 Task: Find connections with filter location Hagåtña with filter topic #Productivitywith filter profile language English with filter current company Internshala with filter school R.M.K Engineering College with filter industry Computer Networking Products with filter service category Wedding Planning with filter keywords title Personal Assistant
Action: Mouse moved to (554, 48)
Screenshot: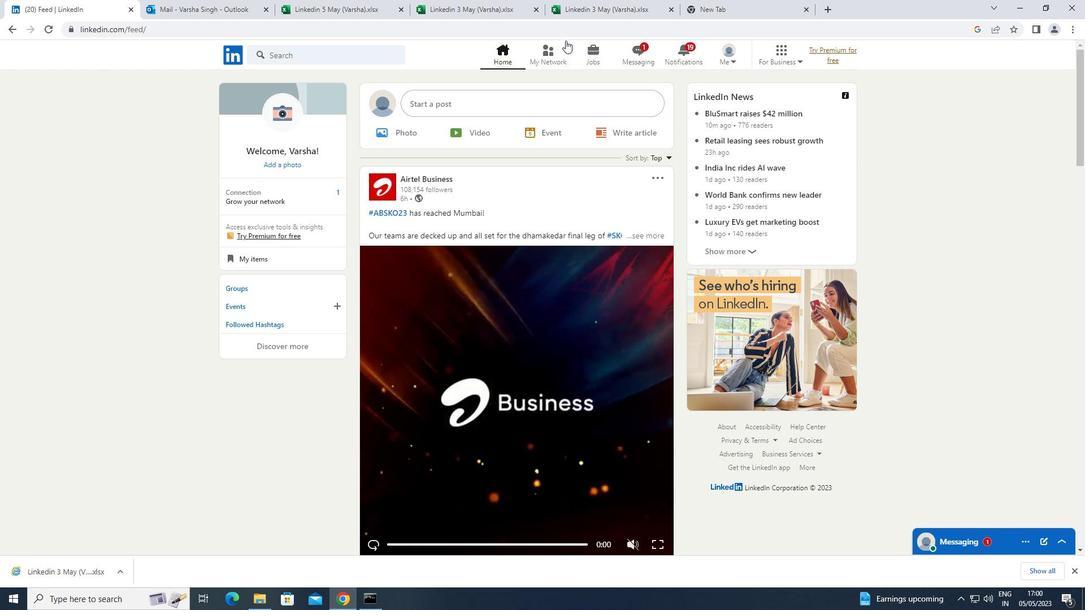 
Action: Mouse pressed left at (554, 48)
Screenshot: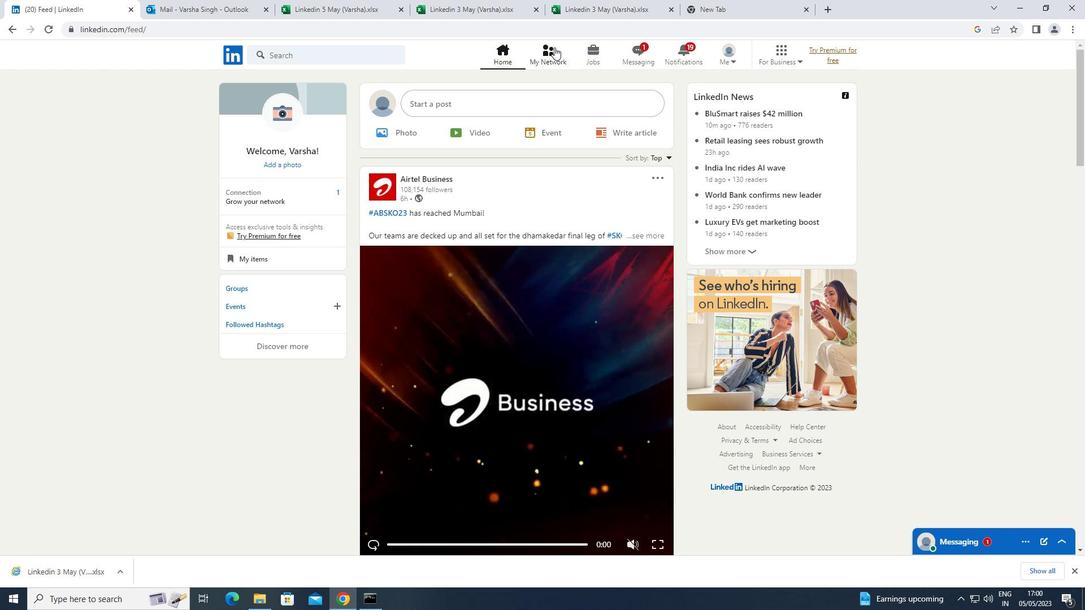 
Action: Mouse moved to (309, 115)
Screenshot: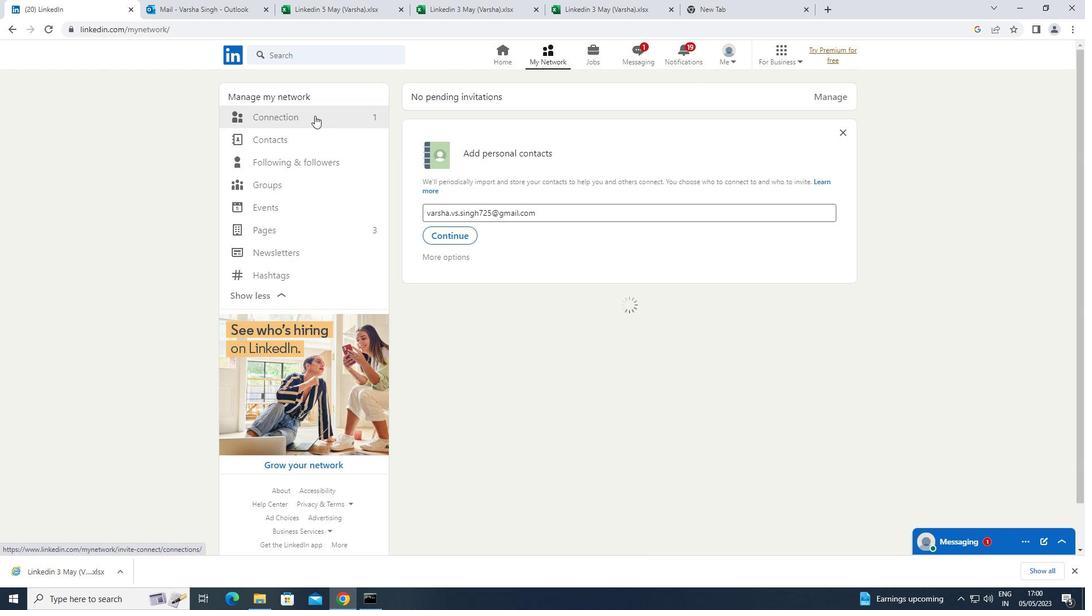 
Action: Mouse pressed left at (309, 115)
Screenshot: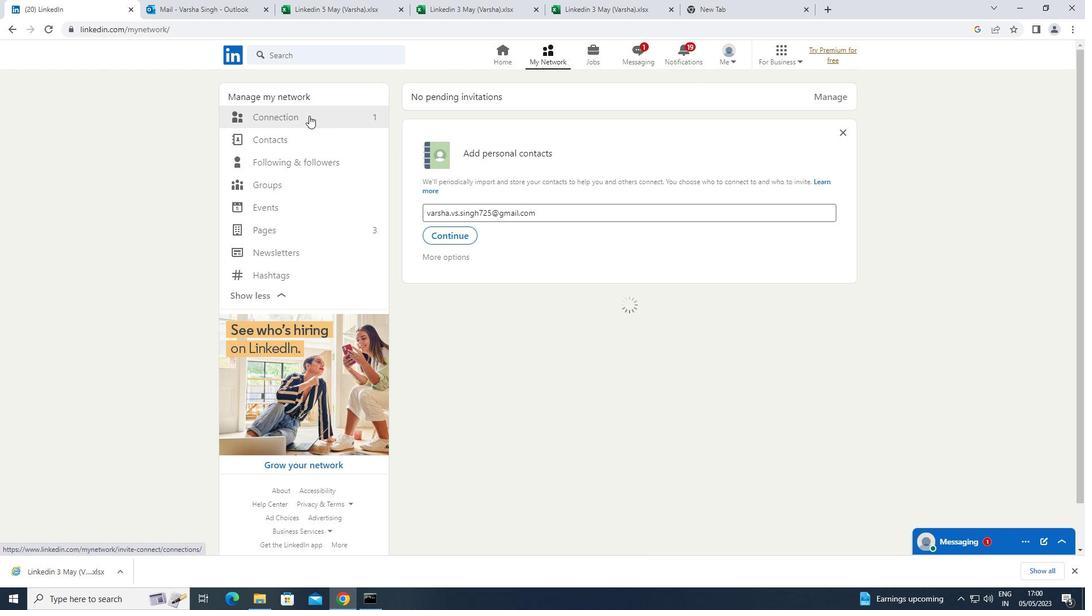 
Action: Mouse moved to (651, 119)
Screenshot: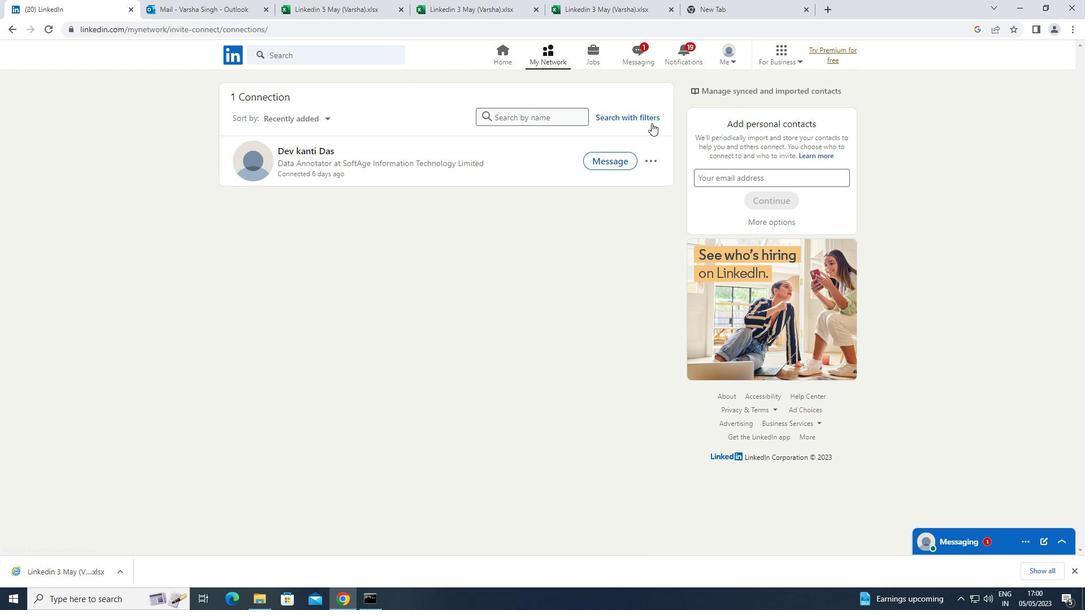 
Action: Mouse pressed left at (651, 119)
Screenshot: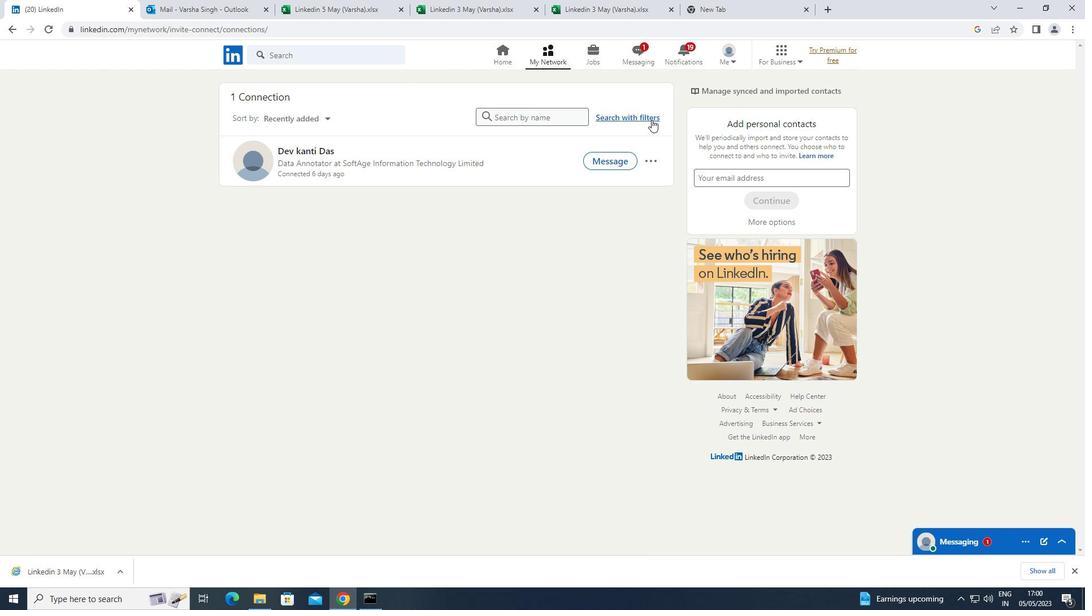 
Action: Mouse moved to (581, 83)
Screenshot: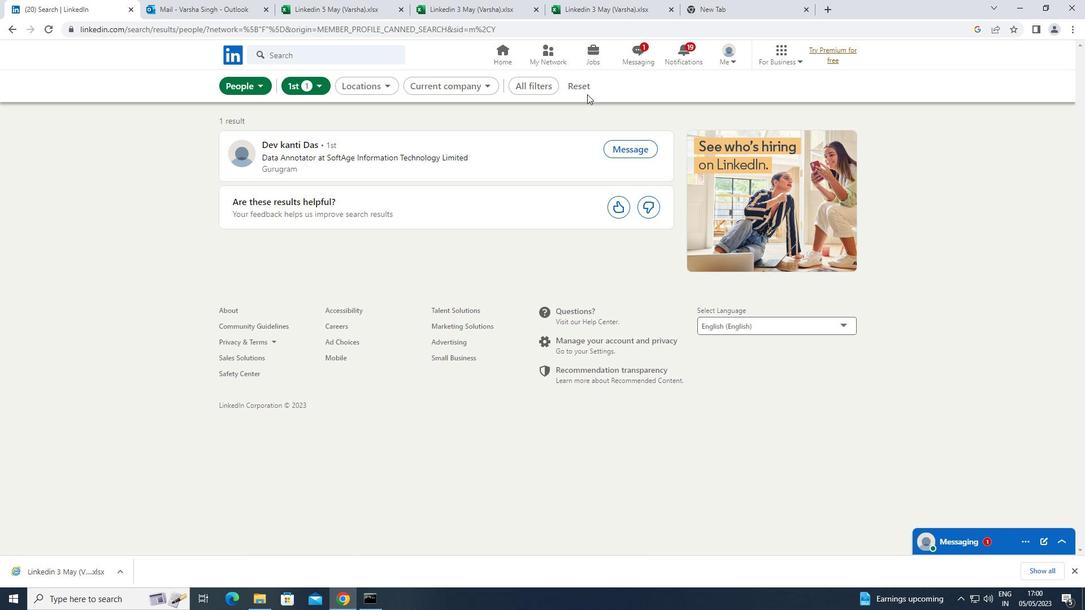 
Action: Mouse pressed left at (581, 83)
Screenshot: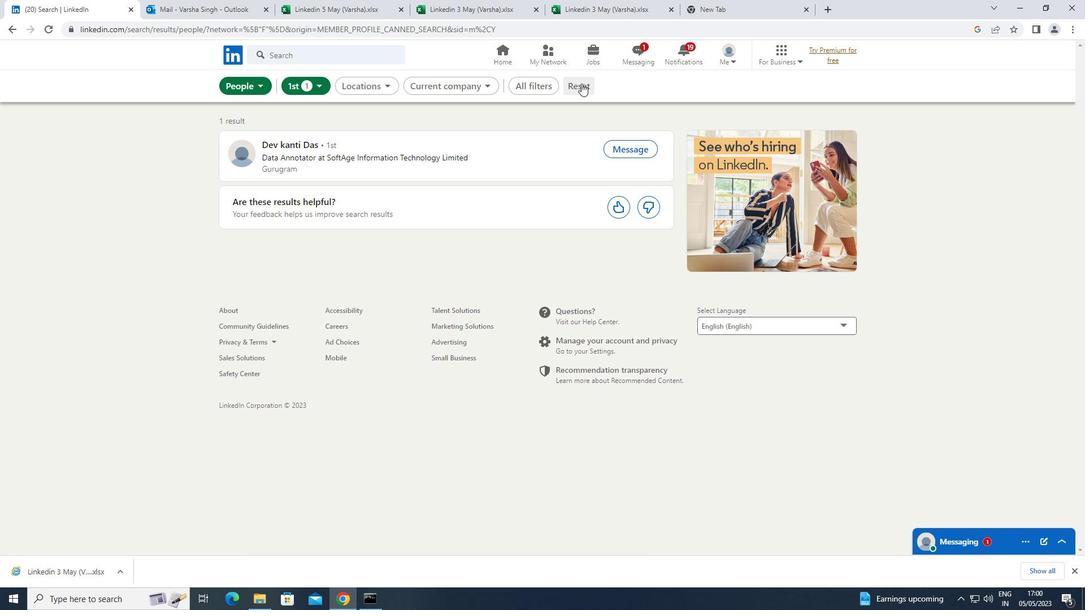 
Action: Mouse moved to (568, 85)
Screenshot: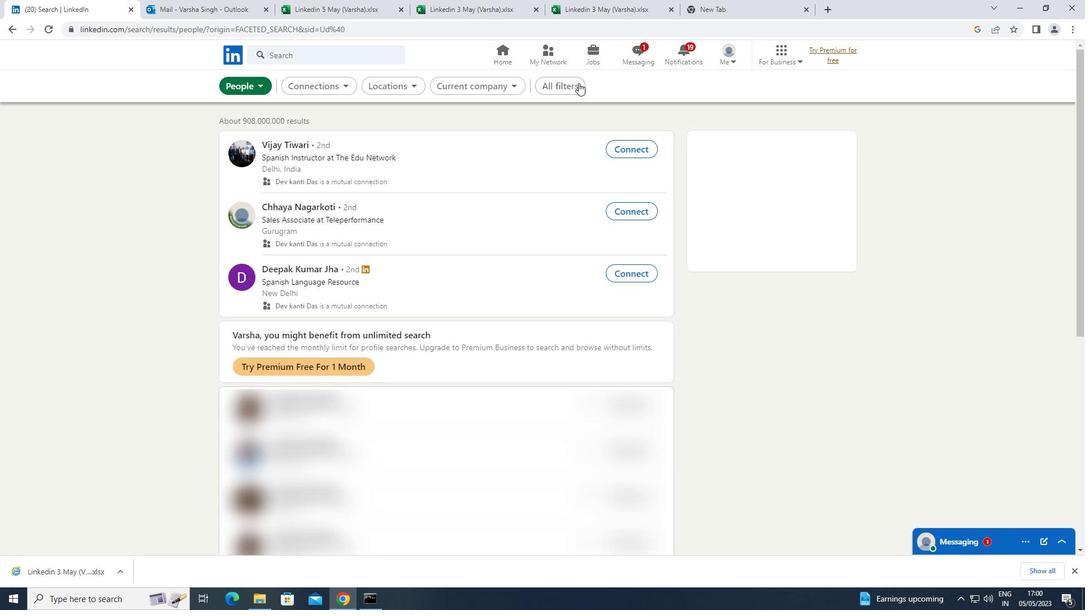 
Action: Mouse pressed left at (568, 85)
Screenshot: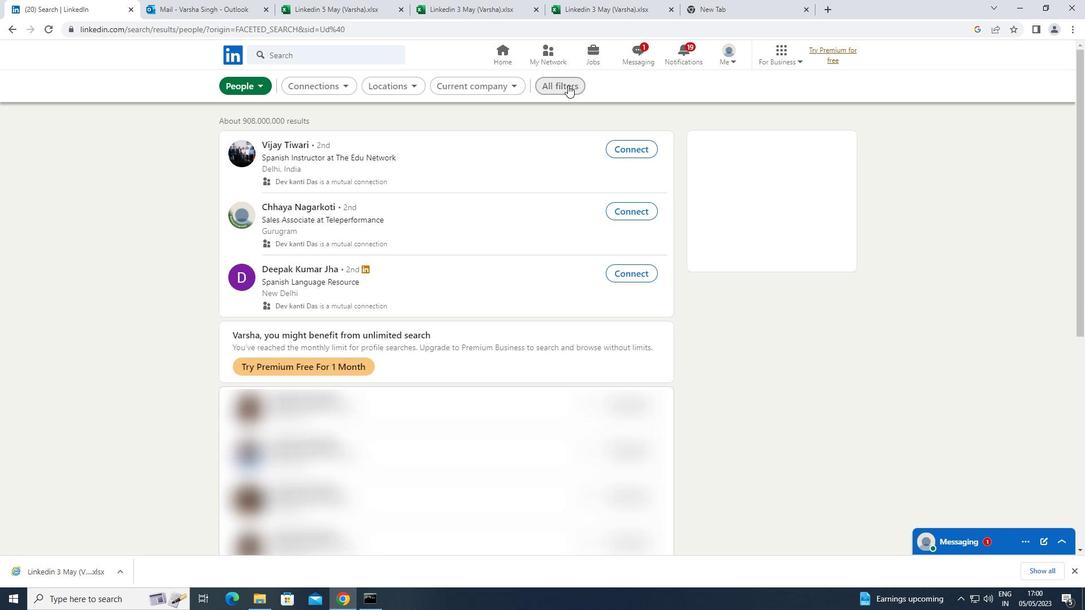 
Action: Mouse moved to (901, 276)
Screenshot: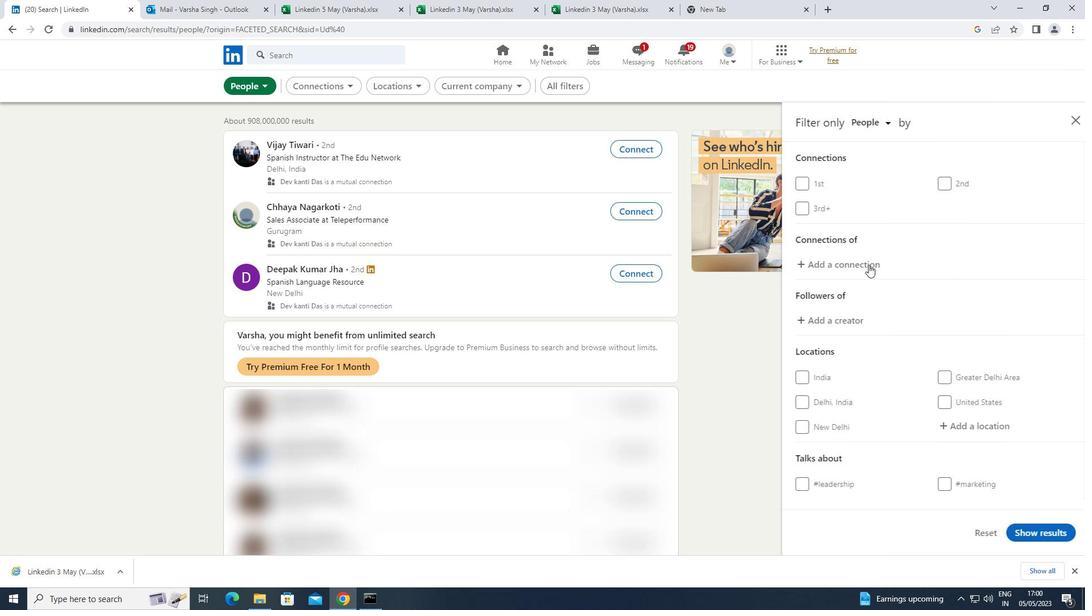 
Action: Mouse scrolled (901, 275) with delta (0, 0)
Screenshot: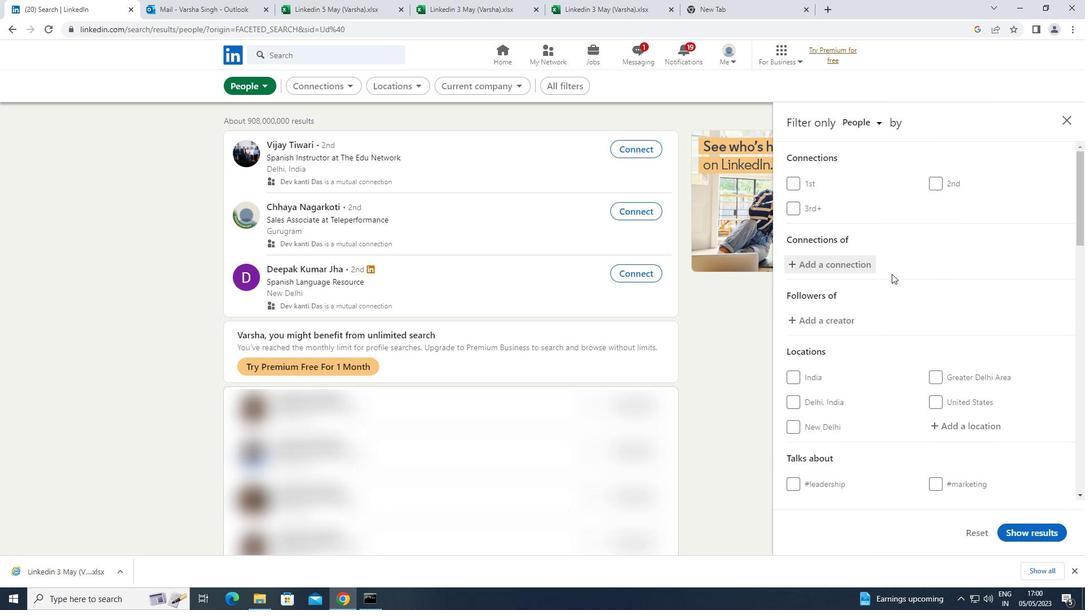 
Action: Mouse scrolled (901, 275) with delta (0, 0)
Screenshot: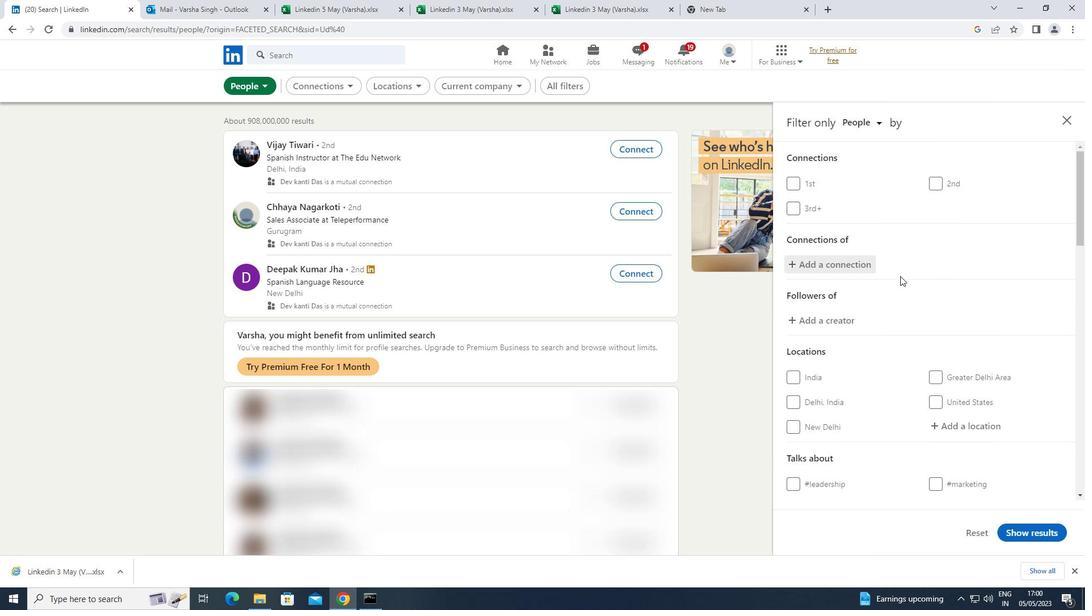 
Action: Mouse moved to (979, 314)
Screenshot: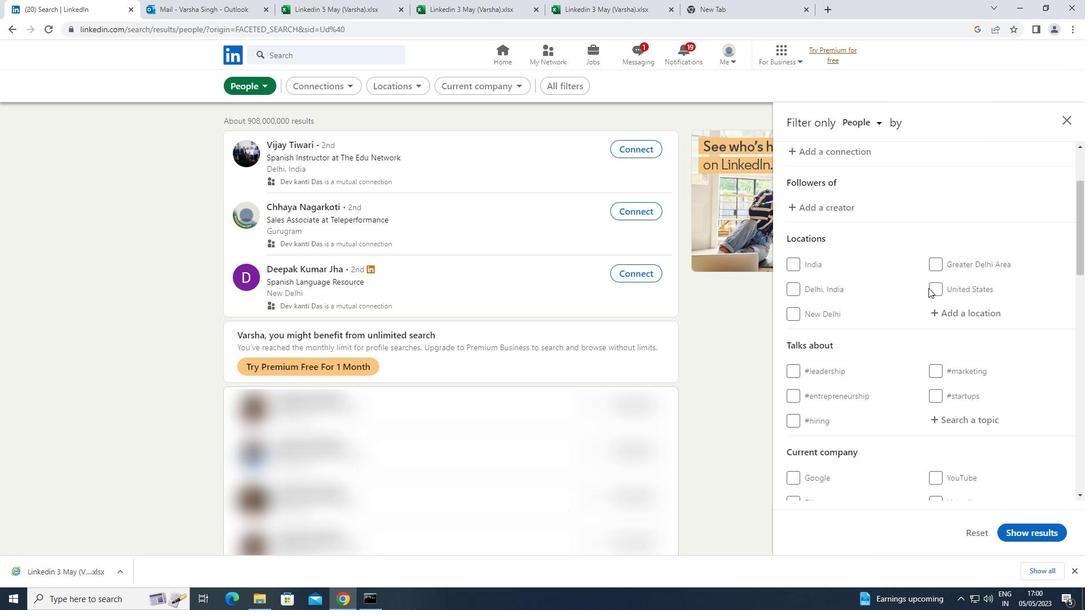 
Action: Mouse pressed left at (979, 314)
Screenshot: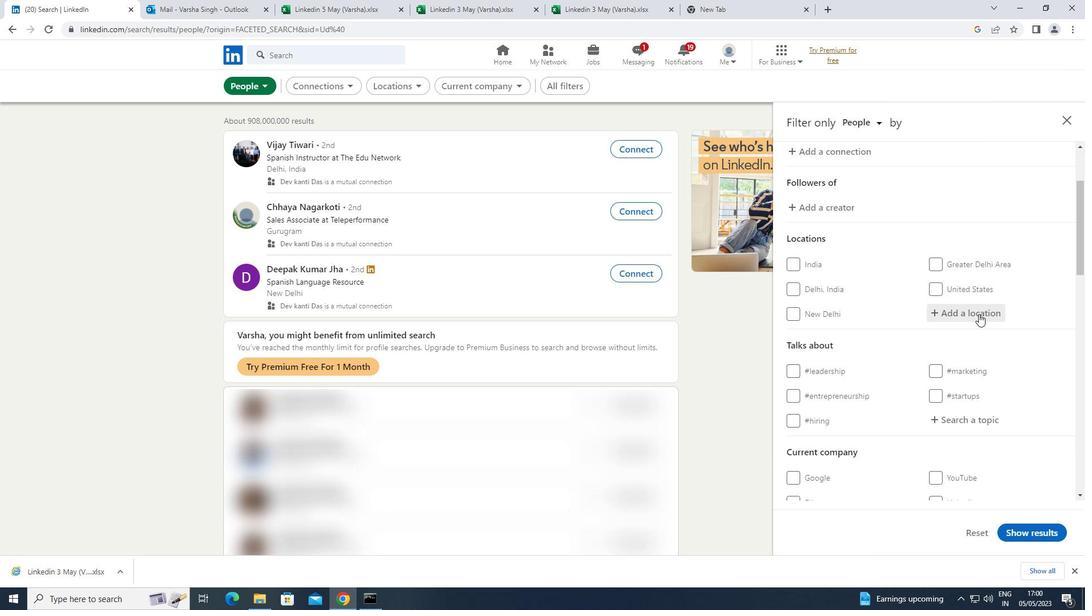 
Action: Key pressed <Key.shift>HAGATNA
Screenshot: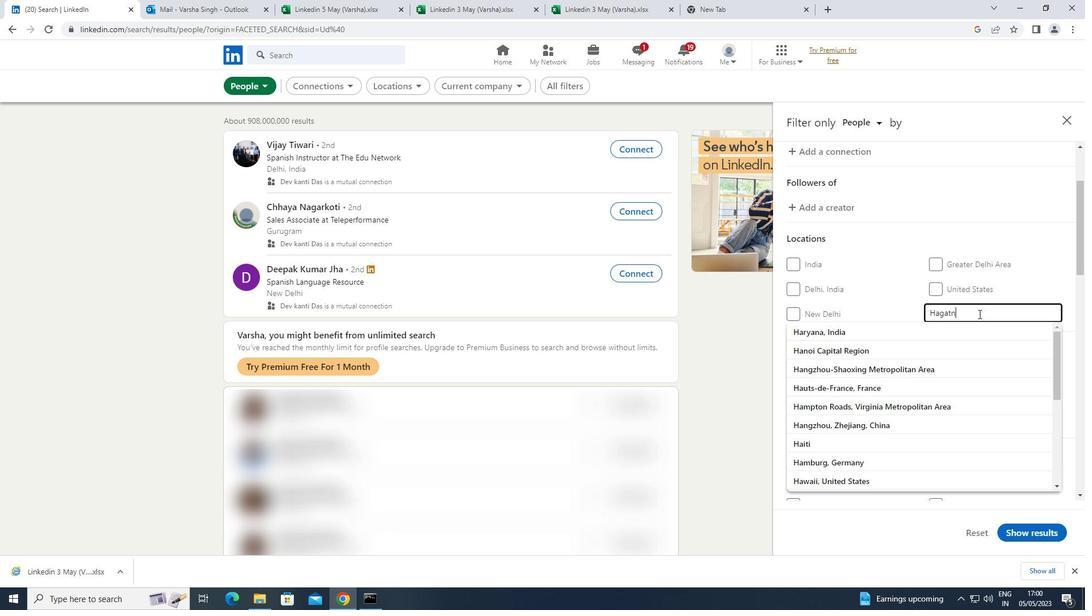 
Action: Mouse moved to (949, 428)
Screenshot: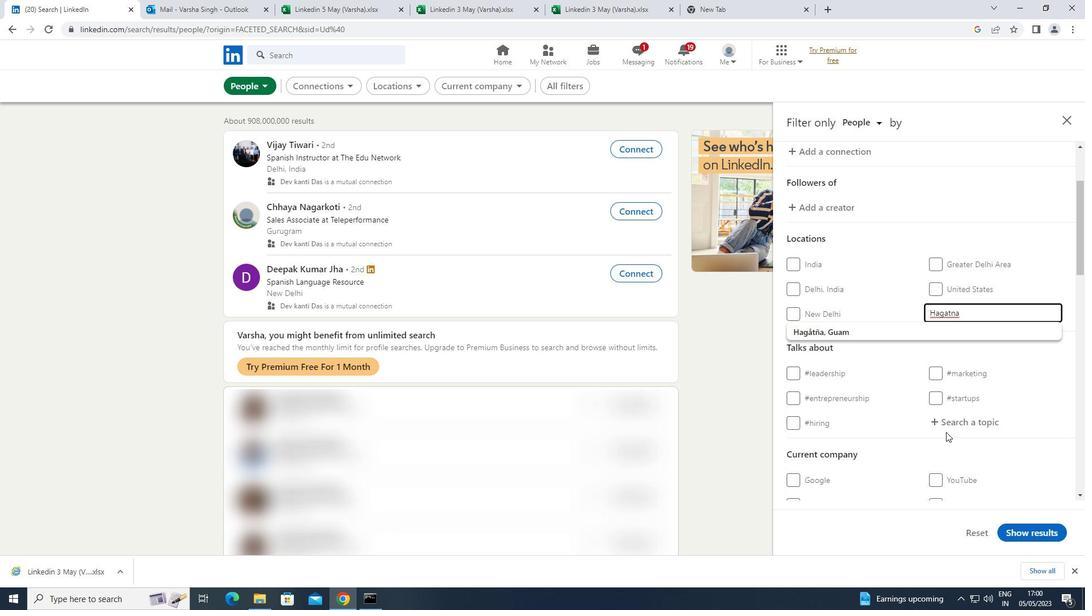 
Action: Mouse pressed left at (949, 428)
Screenshot: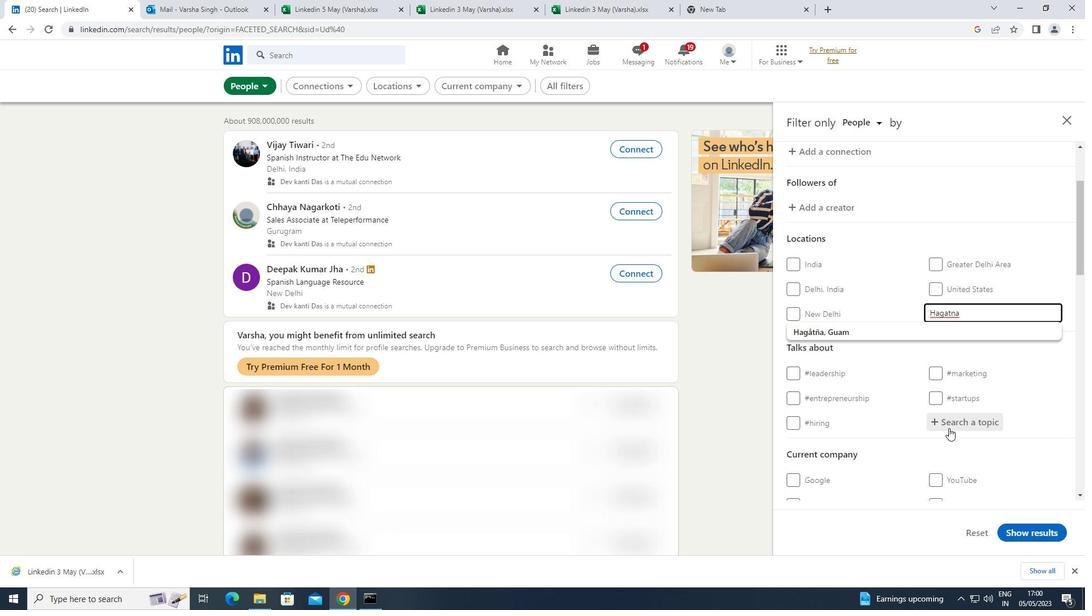 
Action: Key pressed <Key.shift>PRODUCTIVITY
Screenshot: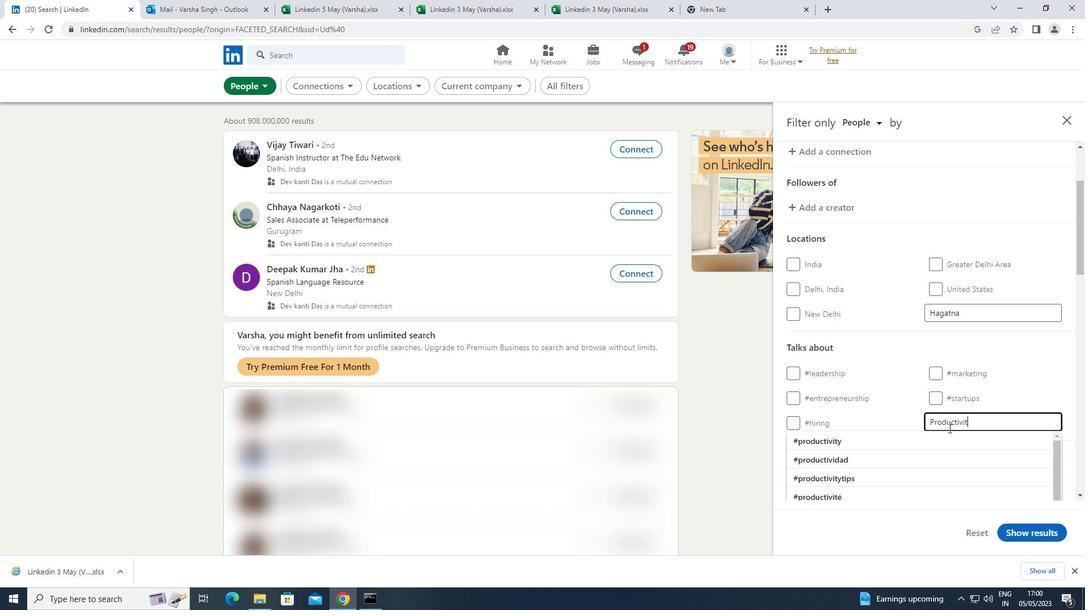 
Action: Mouse moved to (866, 437)
Screenshot: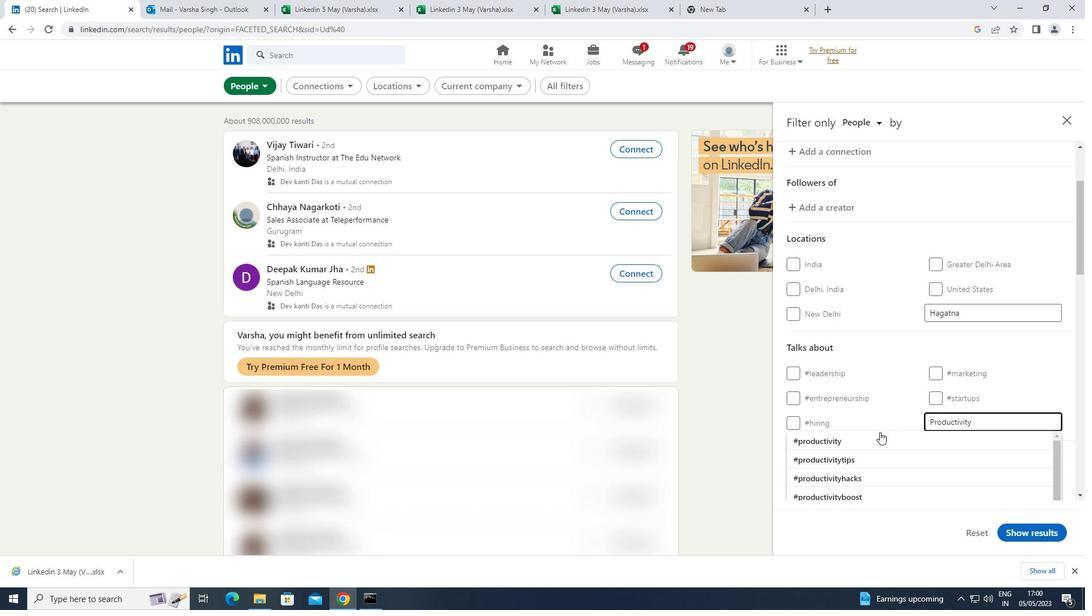 
Action: Mouse pressed left at (866, 437)
Screenshot: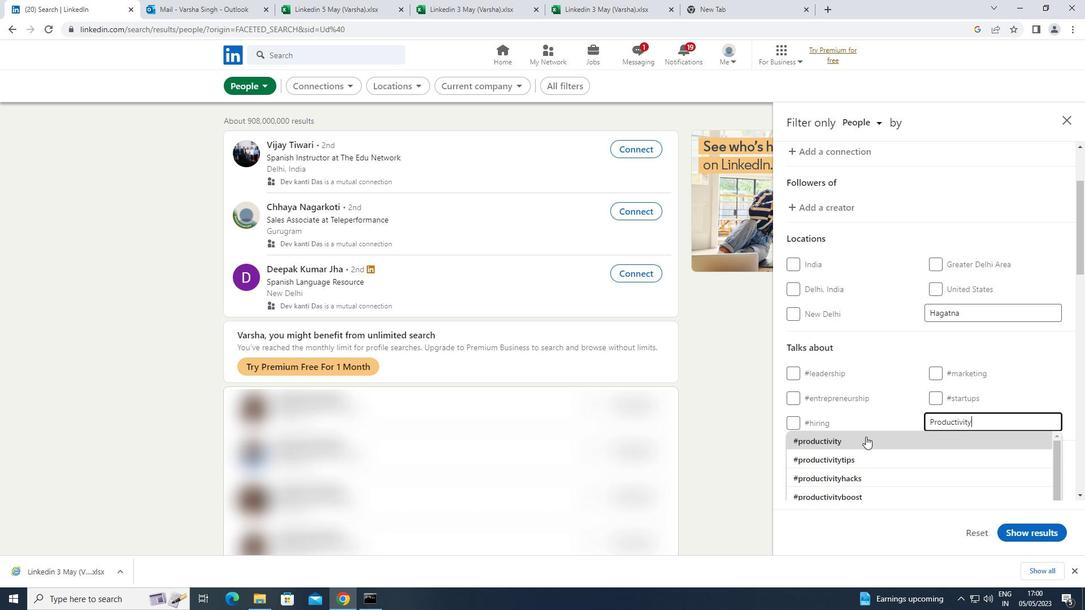 
Action: Mouse scrolled (866, 436) with delta (0, 0)
Screenshot: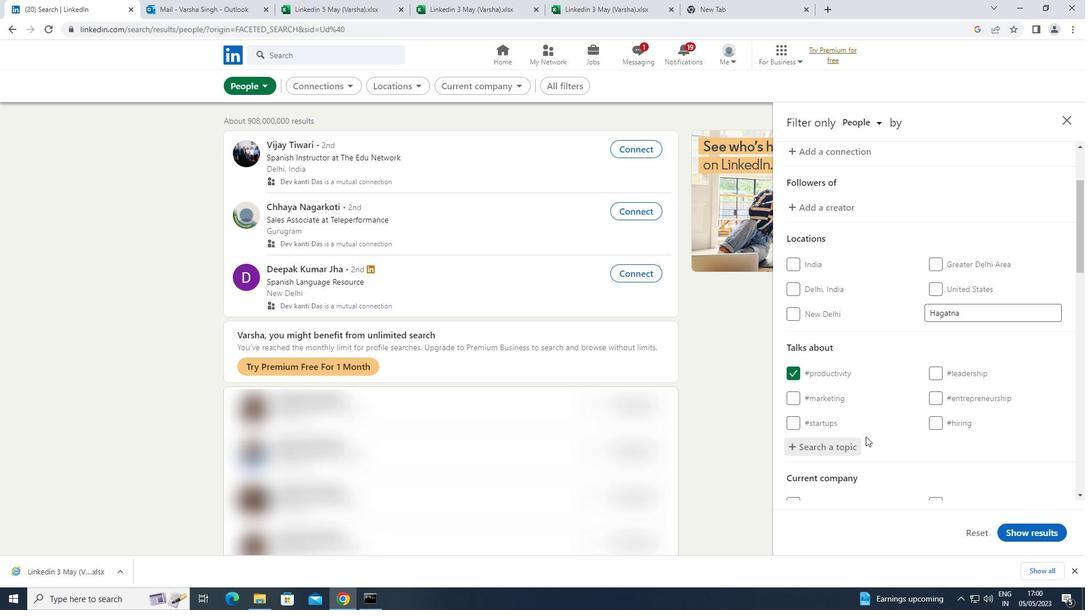 
Action: Mouse scrolled (866, 436) with delta (0, 0)
Screenshot: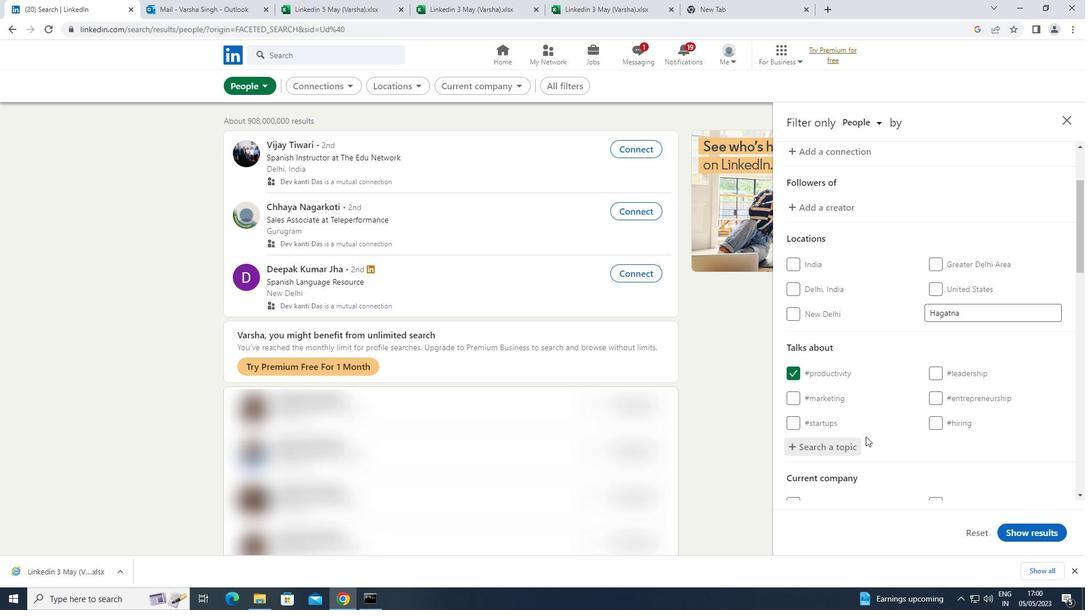 
Action: Mouse scrolled (866, 436) with delta (0, 0)
Screenshot: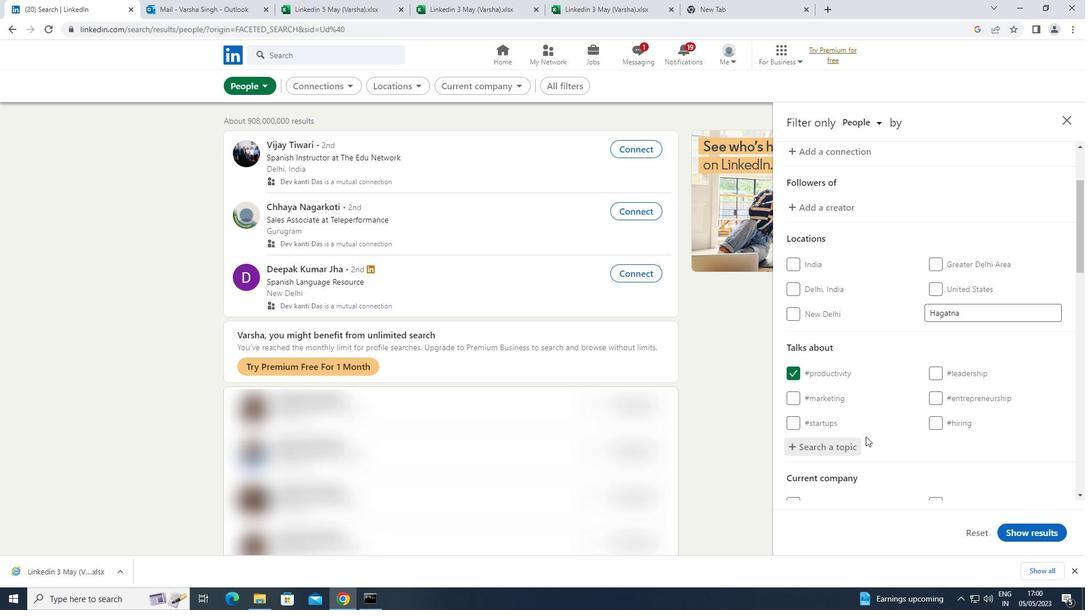
Action: Mouse scrolled (866, 436) with delta (0, 0)
Screenshot: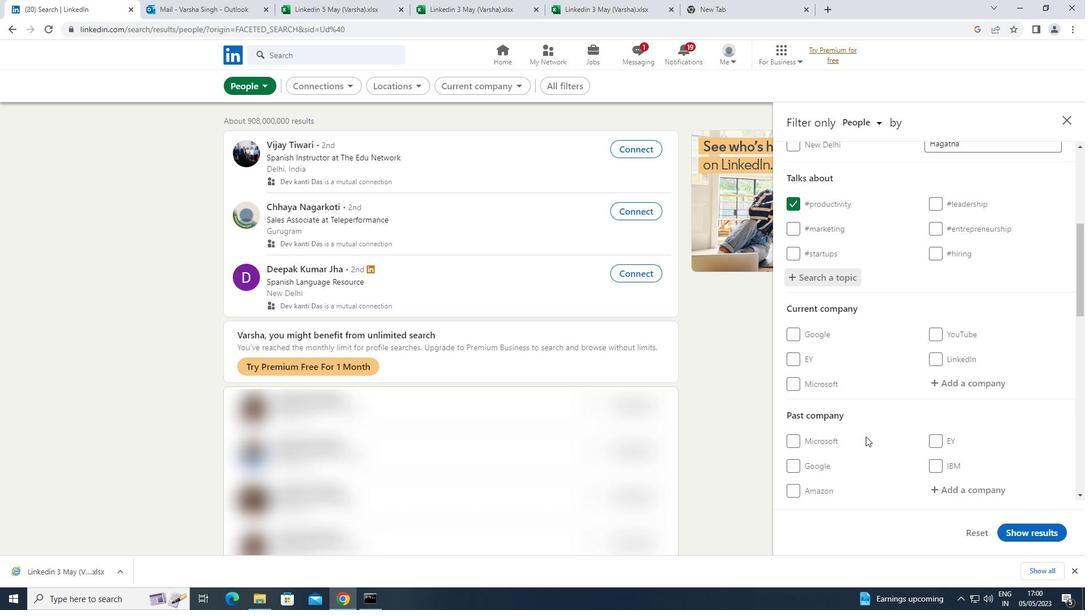 
Action: Mouse scrolled (866, 436) with delta (0, 0)
Screenshot: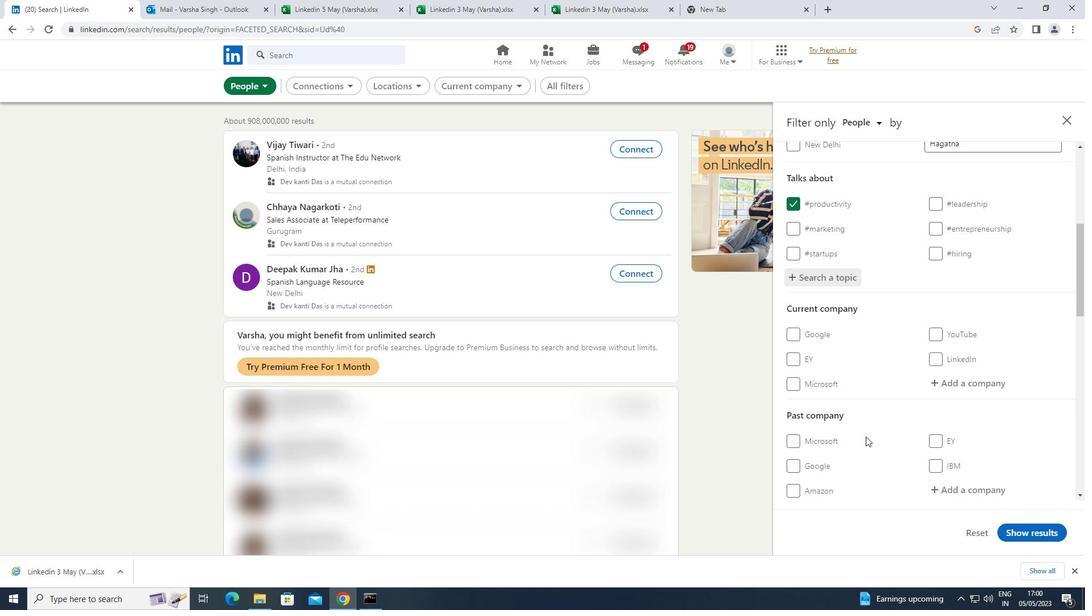 
Action: Mouse scrolled (866, 436) with delta (0, 0)
Screenshot: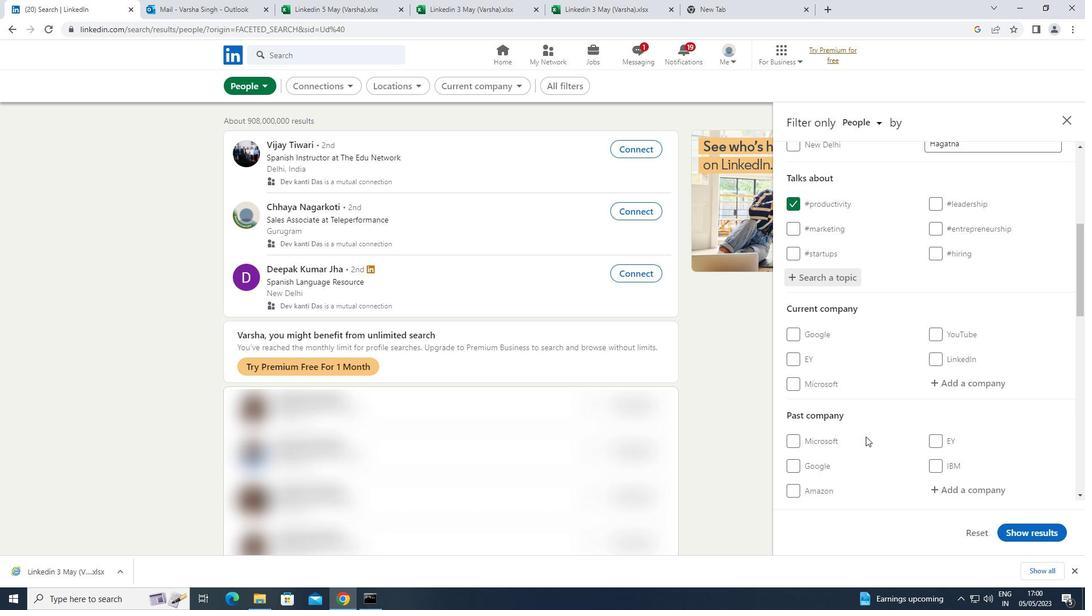 
Action: Mouse scrolled (866, 436) with delta (0, 0)
Screenshot: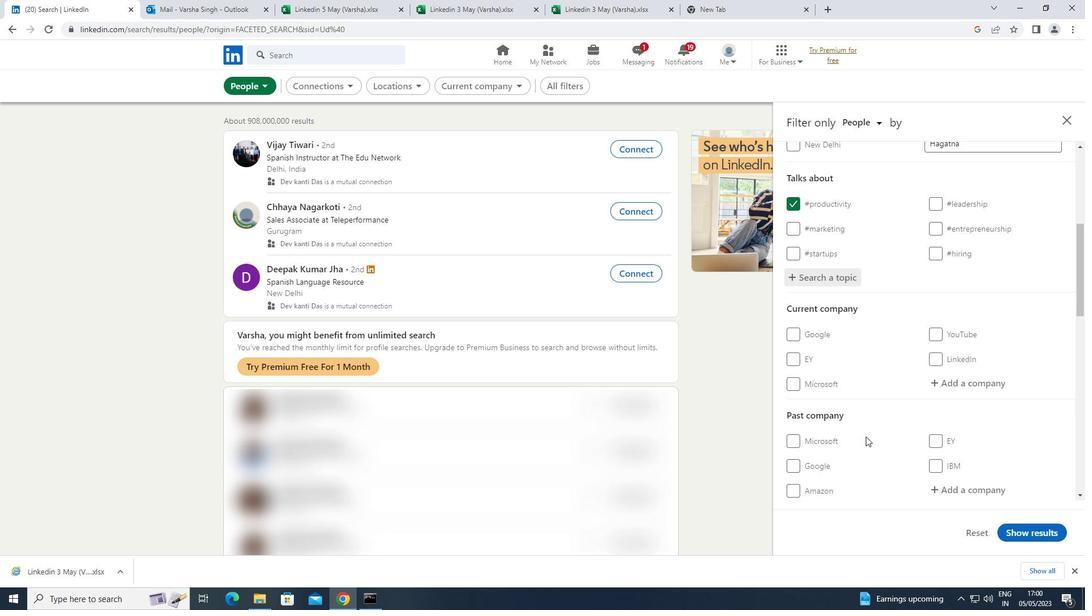 
Action: Mouse moved to (844, 435)
Screenshot: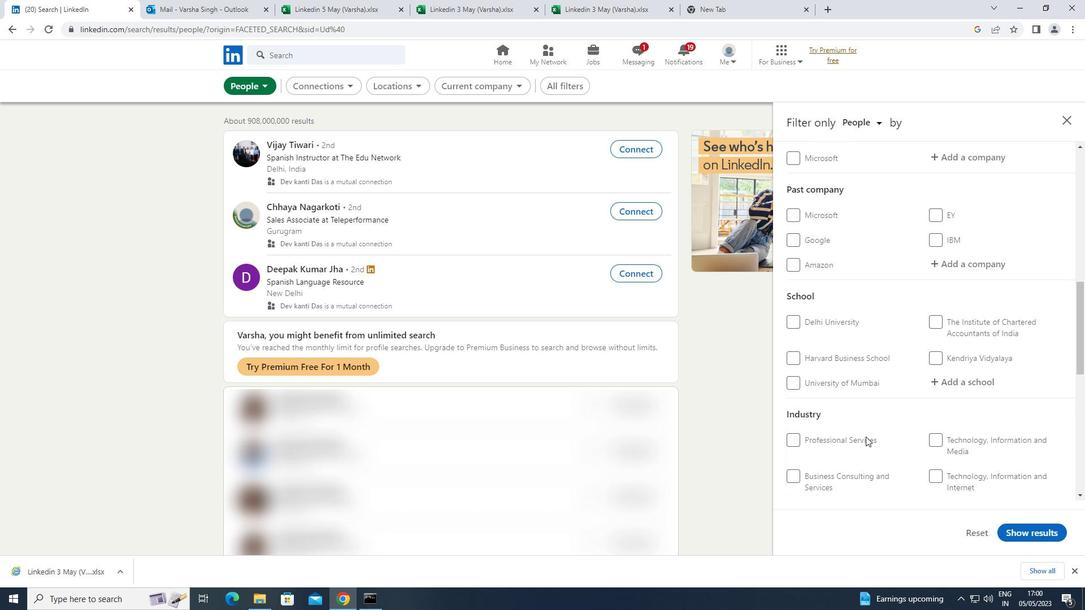 
Action: Mouse scrolled (844, 435) with delta (0, 0)
Screenshot: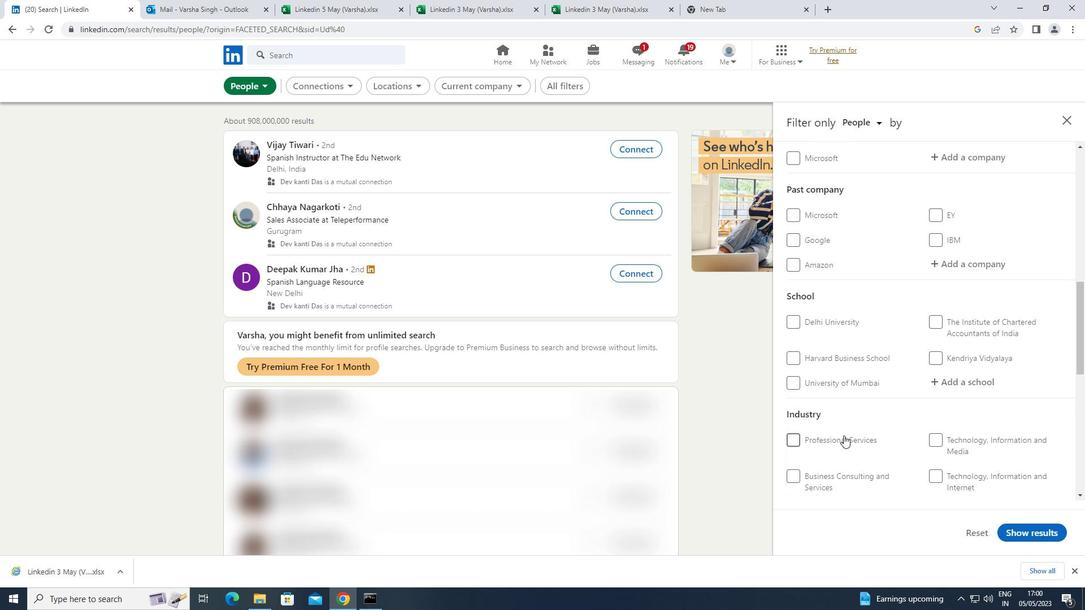 
Action: Mouse scrolled (844, 435) with delta (0, 0)
Screenshot: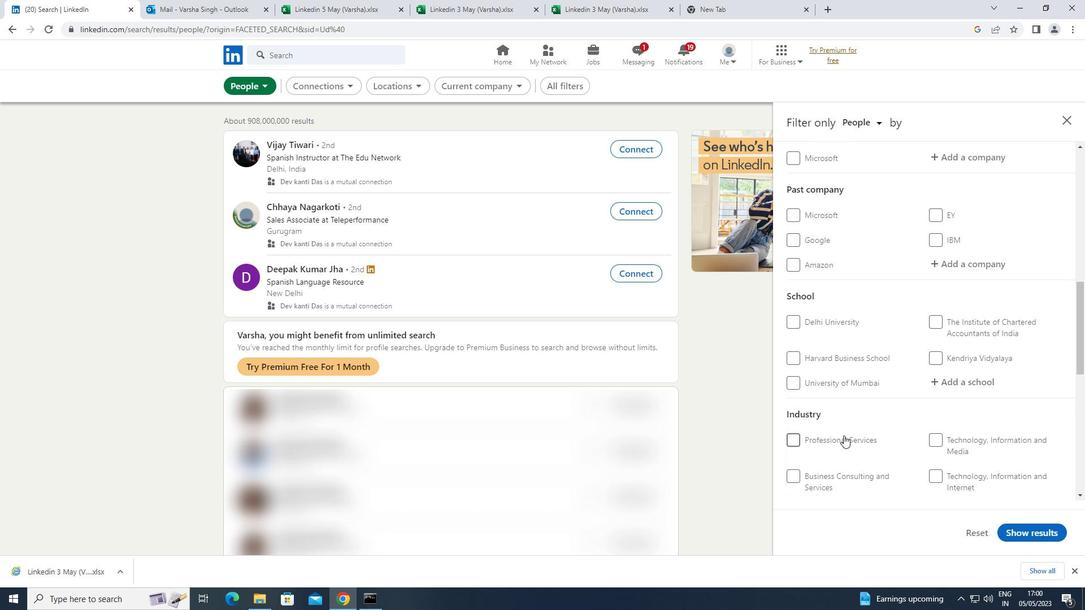 
Action: Mouse scrolled (844, 435) with delta (0, 0)
Screenshot: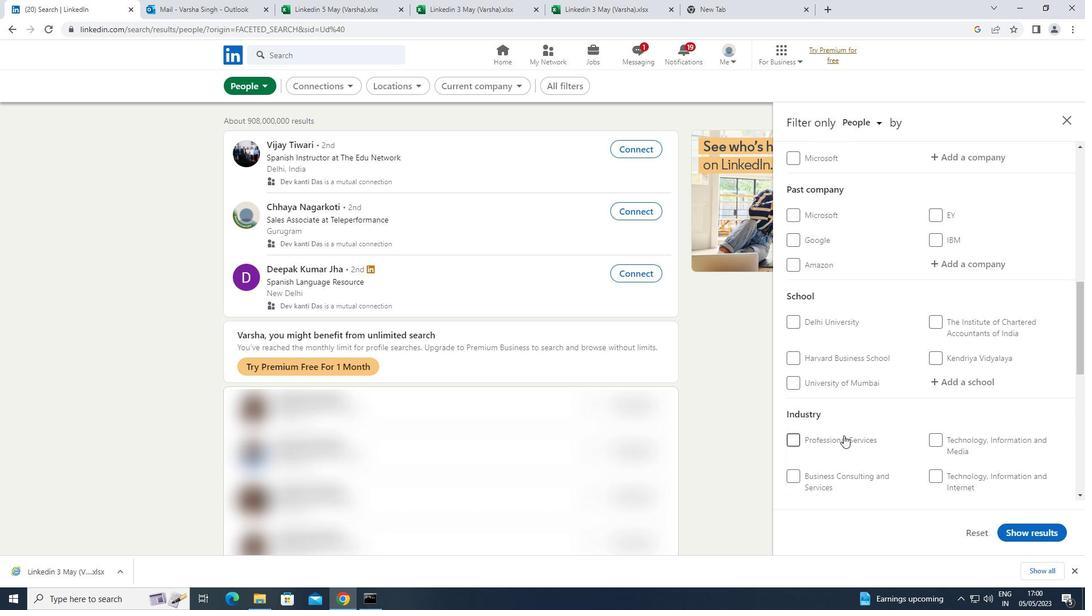 
Action: Mouse moved to (796, 400)
Screenshot: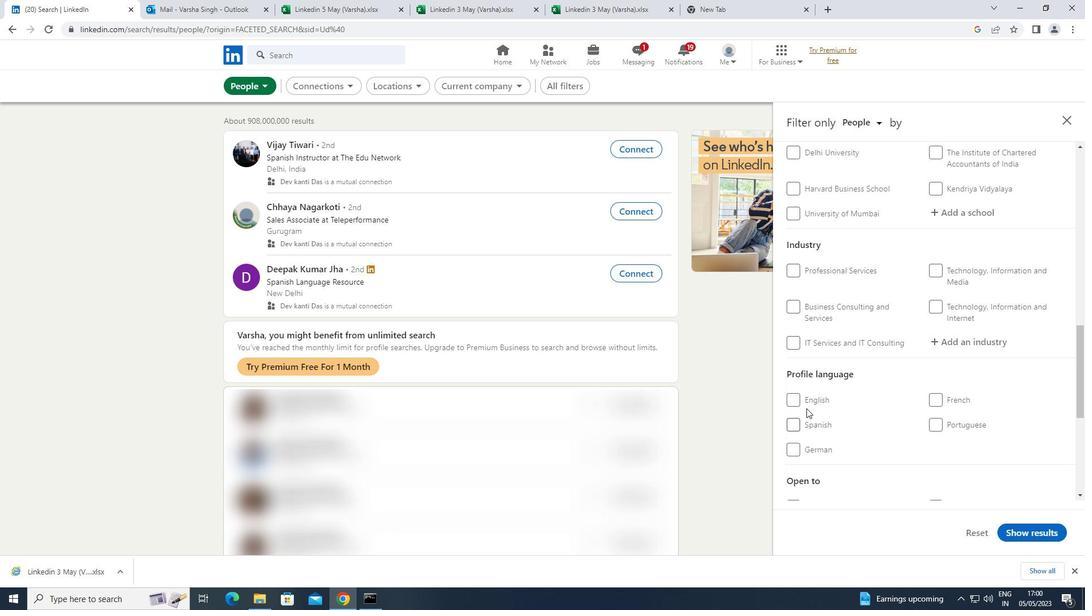 
Action: Mouse pressed left at (796, 400)
Screenshot: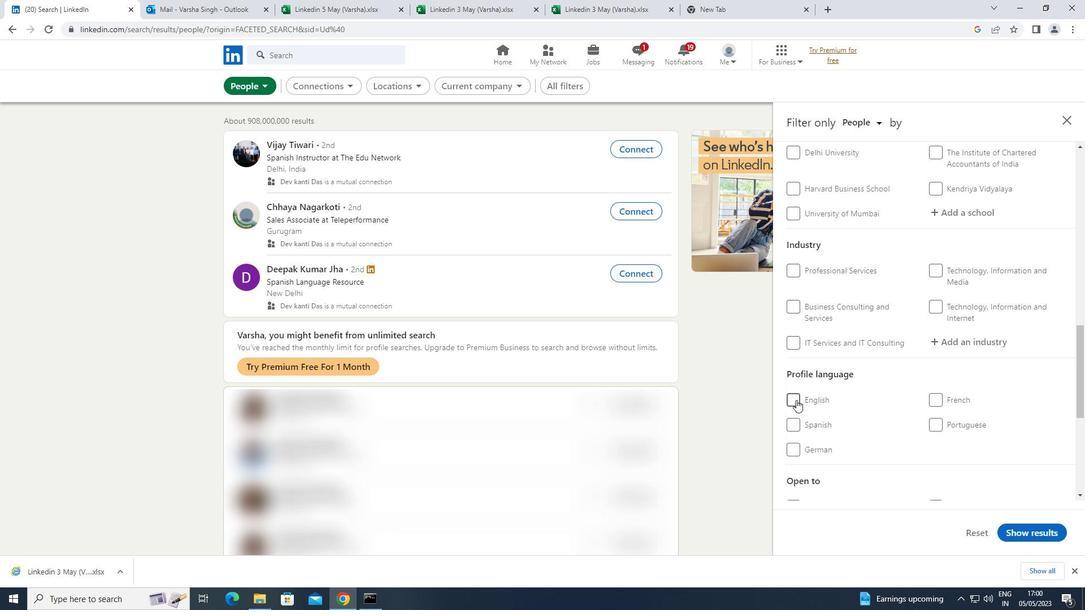 
Action: Mouse moved to (925, 408)
Screenshot: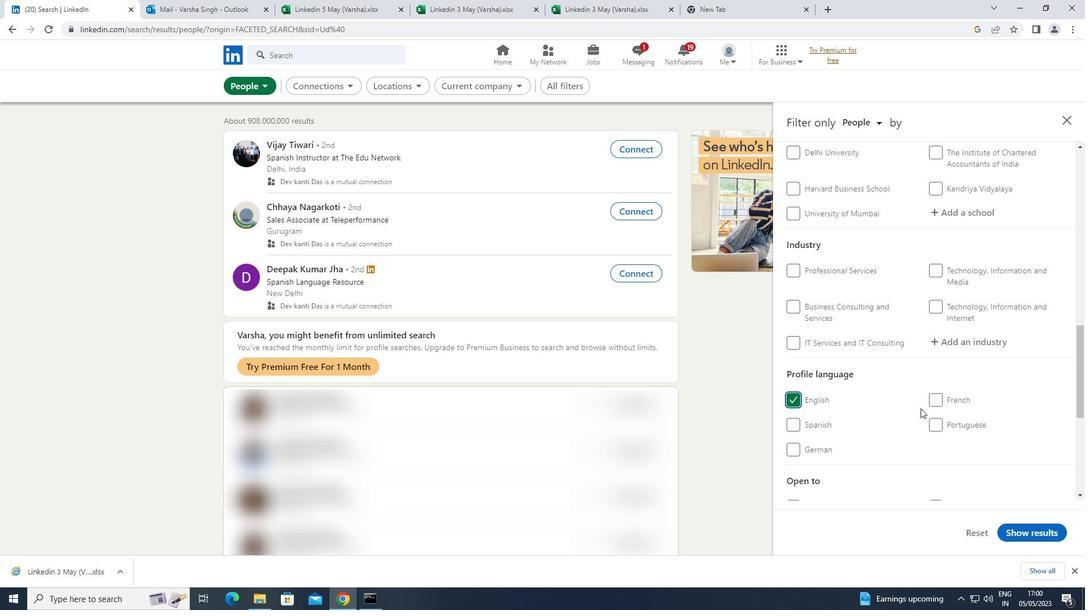 
Action: Mouse scrolled (925, 409) with delta (0, 0)
Screenshot: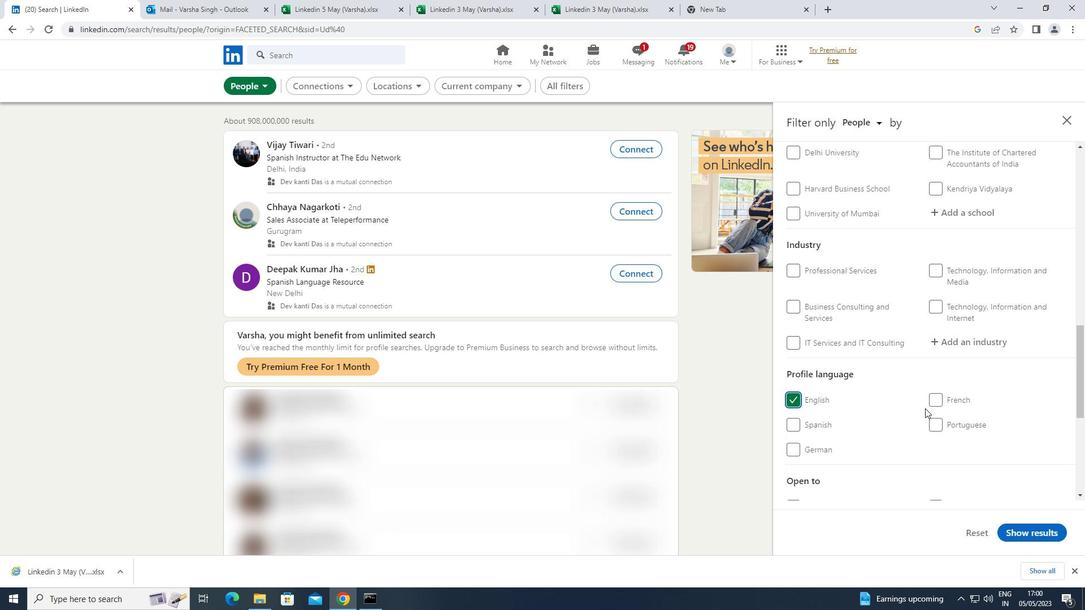
Action: Mouse scrolled (925, 409) with delta (0, 0)
Screenshot: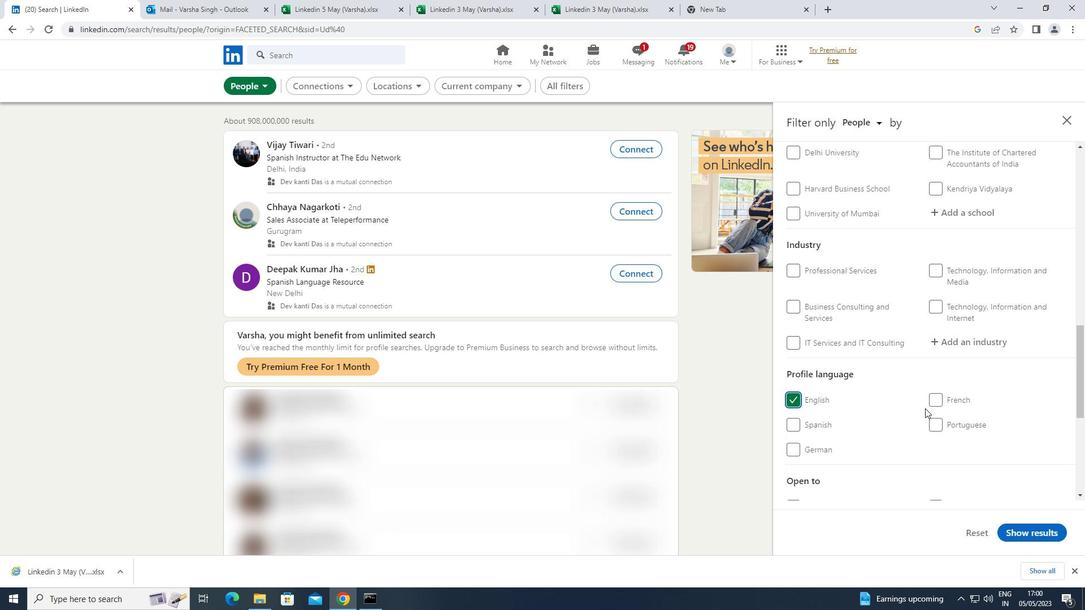 
Action: Mouse moved to (926, 408)
Screenshot: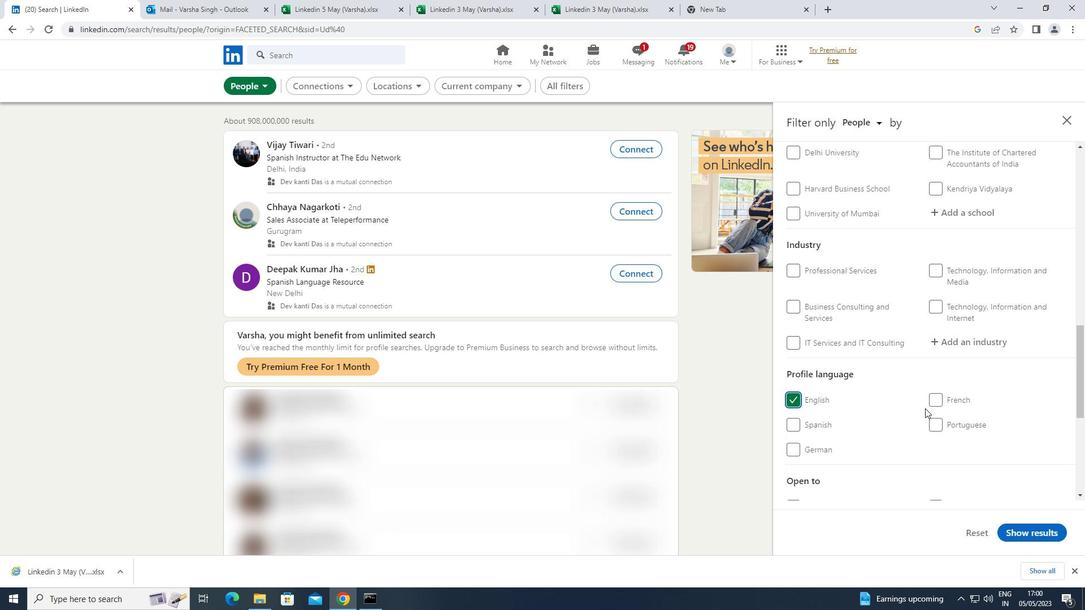 
Action: Mouse scrolled (926, 408) with delta (0, 0)
Screenshot: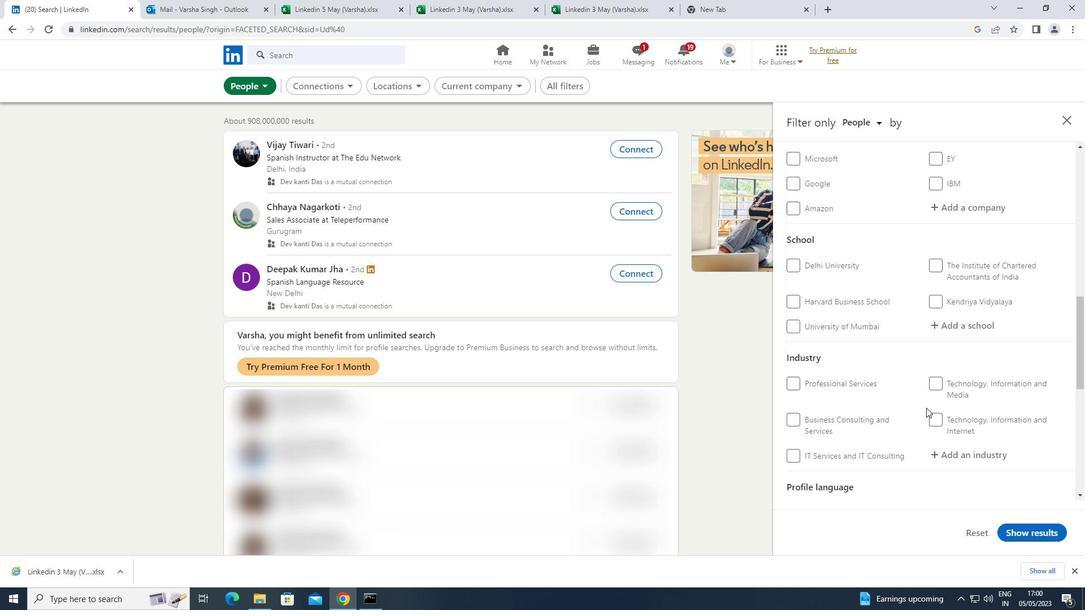 
Action: Mouse scrolled (926, 408) with delta (0, 0)
Screenshot: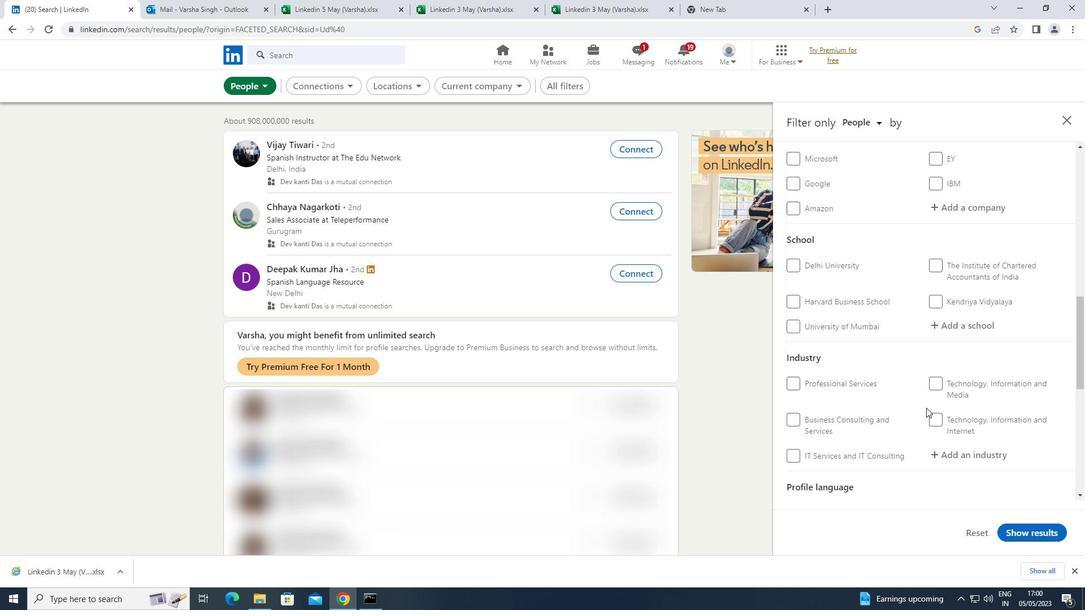 
Action: Mouse scrolled (926, 408) with delta (0, 0)
Screenshot: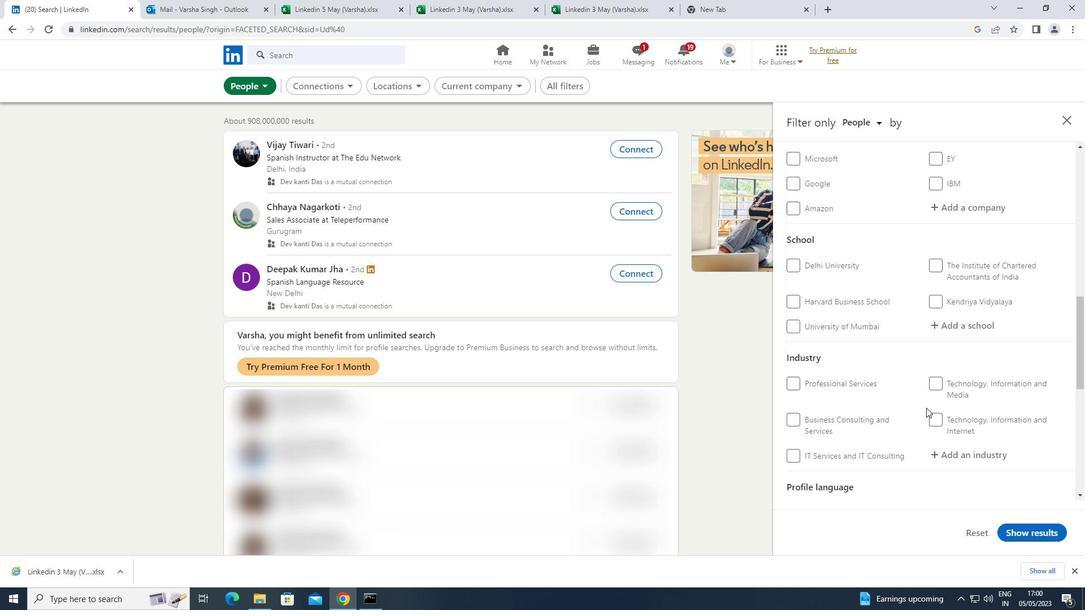 
Action: Mouse scrolled (926, 408) with delta (0, 0)
Screenshot: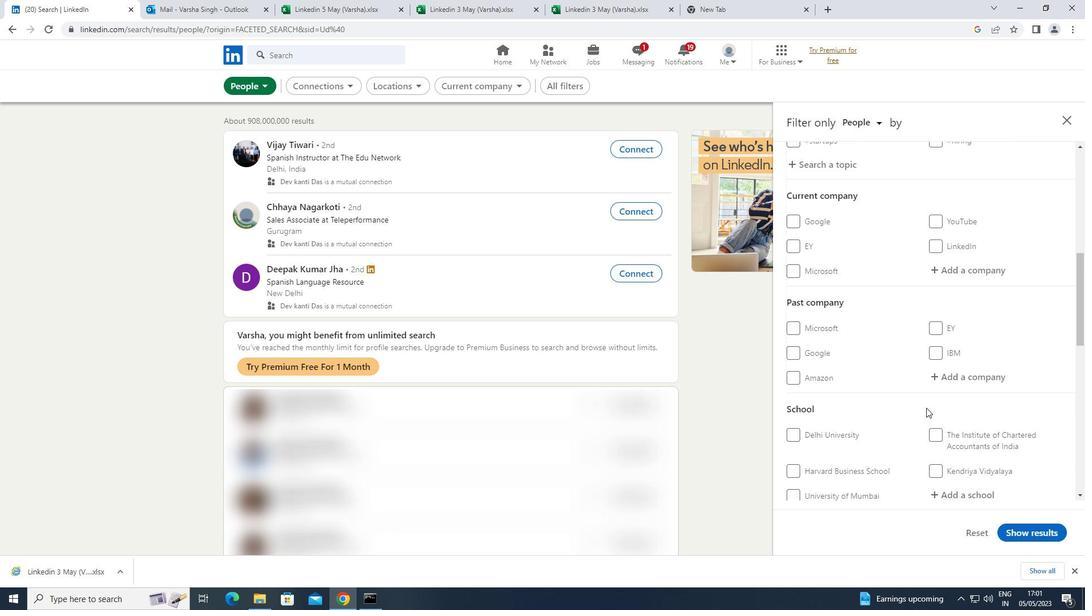 
Action: Mouse moved to (983, 320)
Screenshot: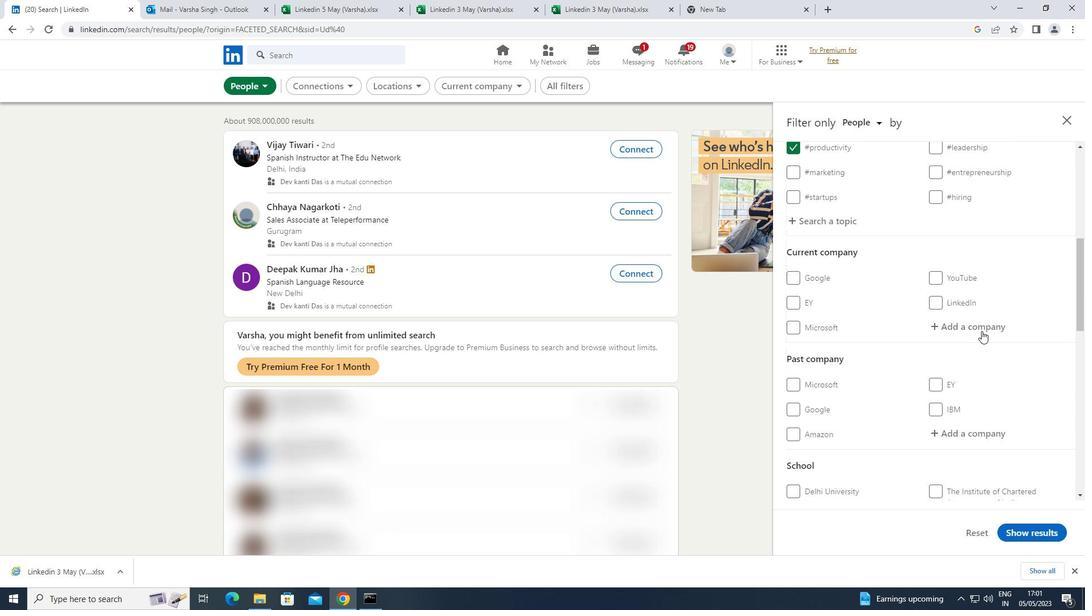 
Action: Mouse pressed left at (983, 320)
Screenshot: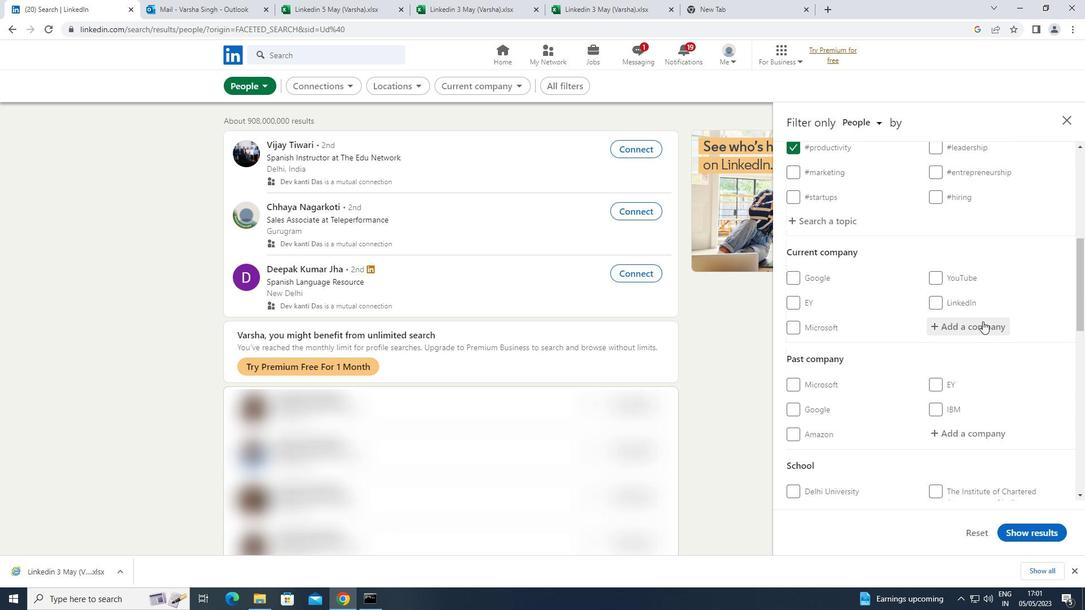 
Action: Key pressed <Key.shift>INTERNSHALA
Screenshot: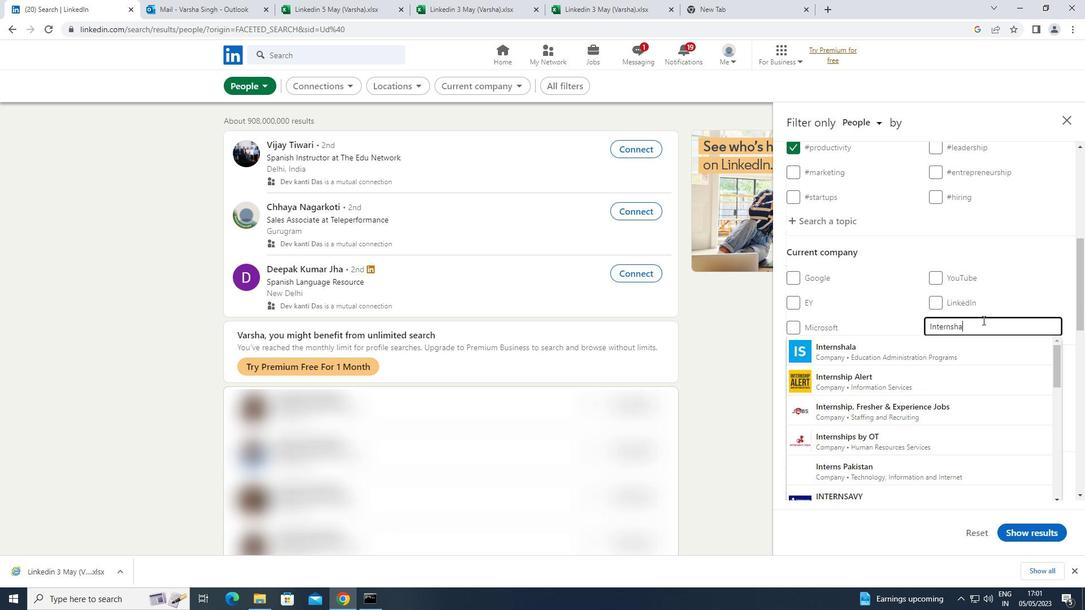 
Action: Mouse moved to (863, 348)
Screenshot: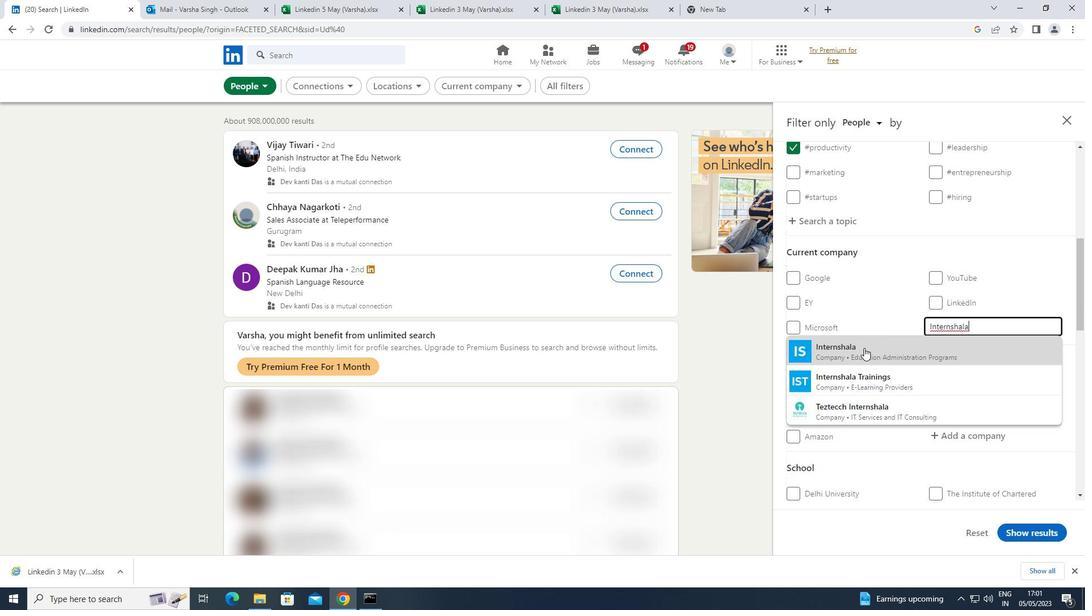 
Action: Mouse pressed left at (863, 348)
Screenshot: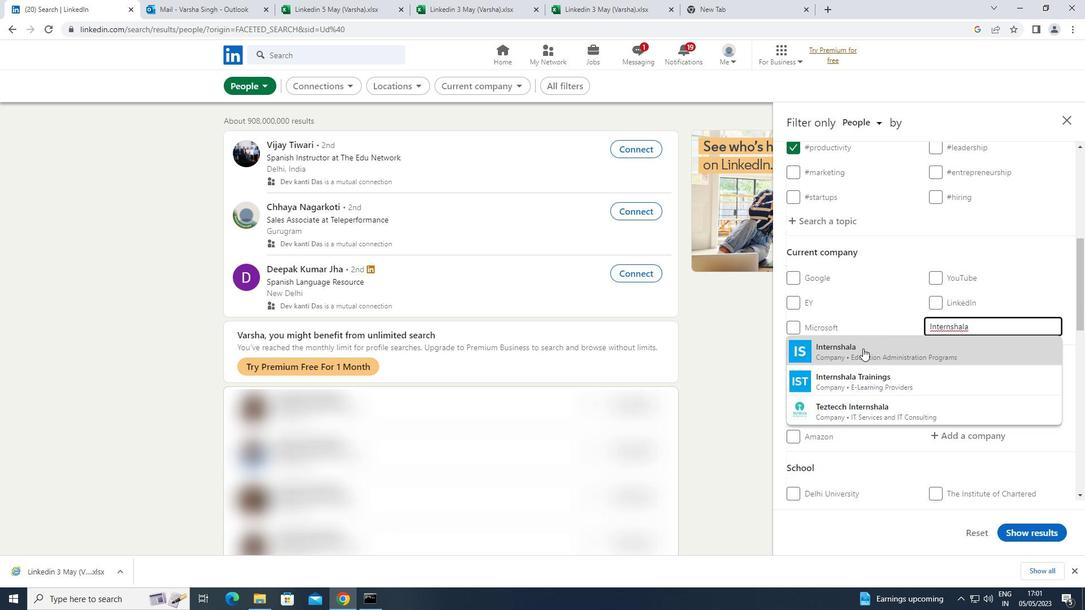
Action: Mouse scrolled (863, 348) with delta (0, 0)
Screenshot: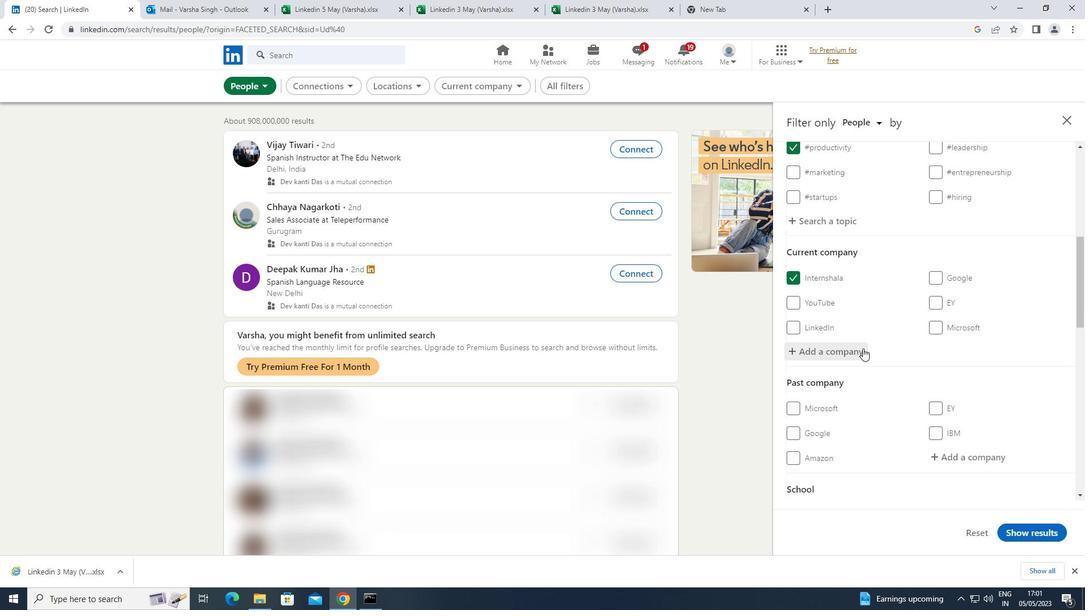 
Action: Mouse scrolled (863, 348) with delta (0, 0)
Screenshot: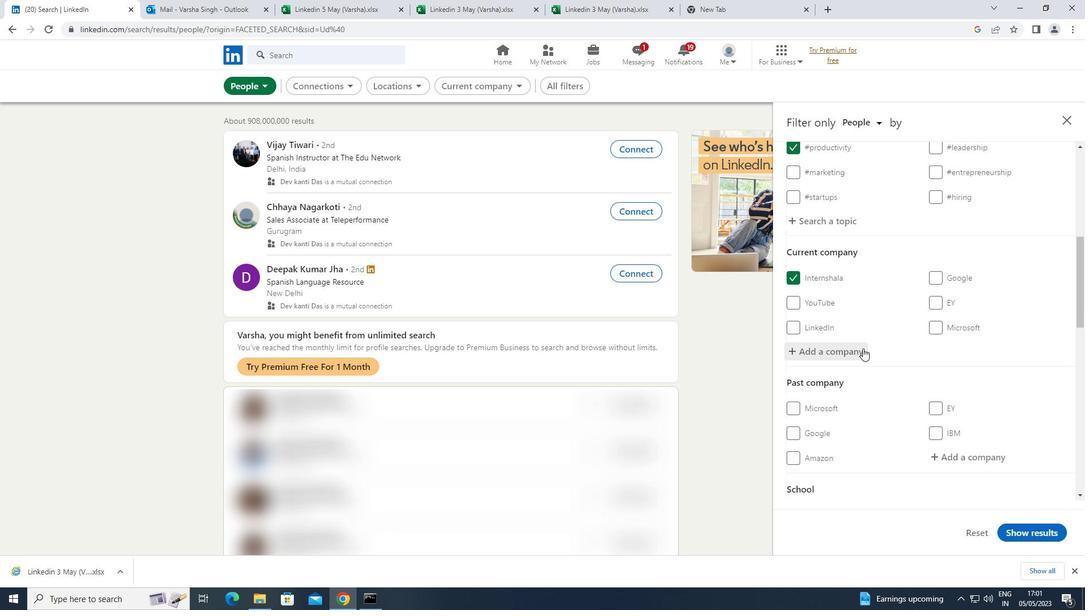 
Action: Mouse scrolled (863, 348) with delta (0, 0)
Screenshot: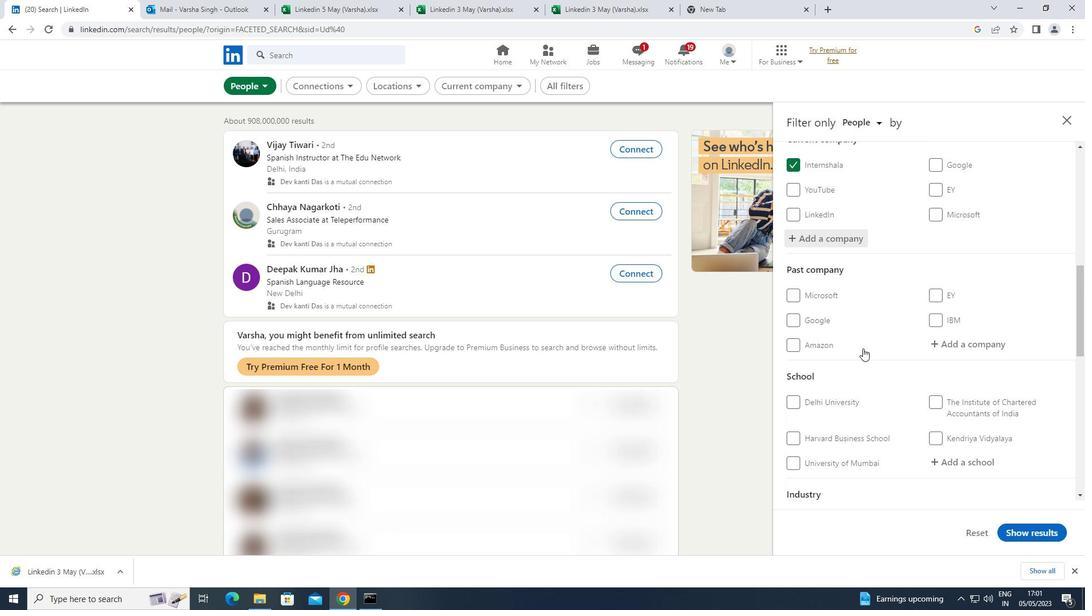 
Action: Mouse scrolled (863, 348) with delta (0, 0)
Screenshot: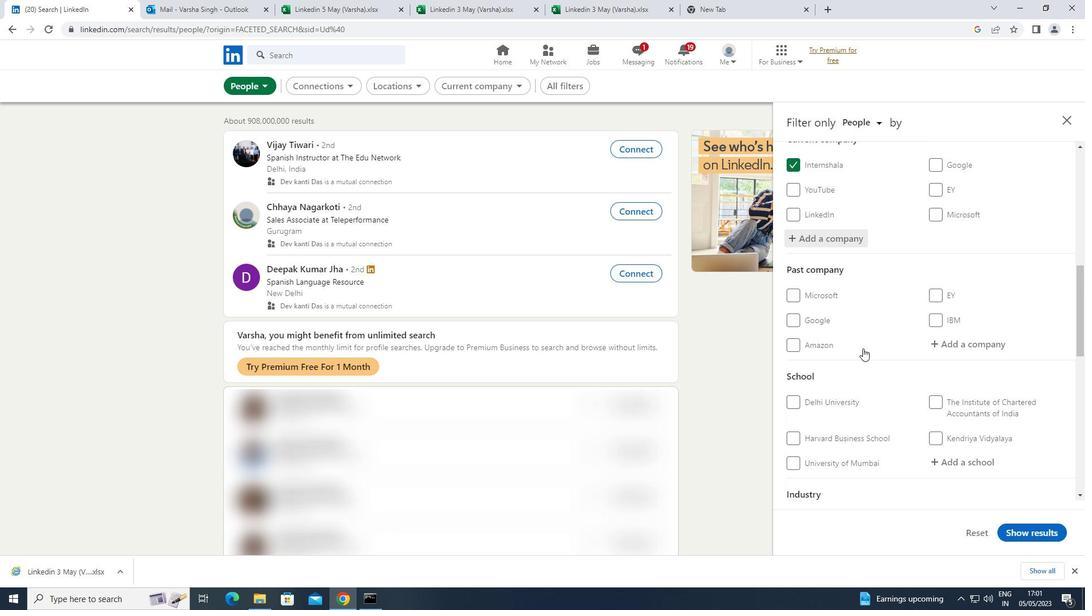 
Action: Mouse moved to (980, 349)
Screenshot: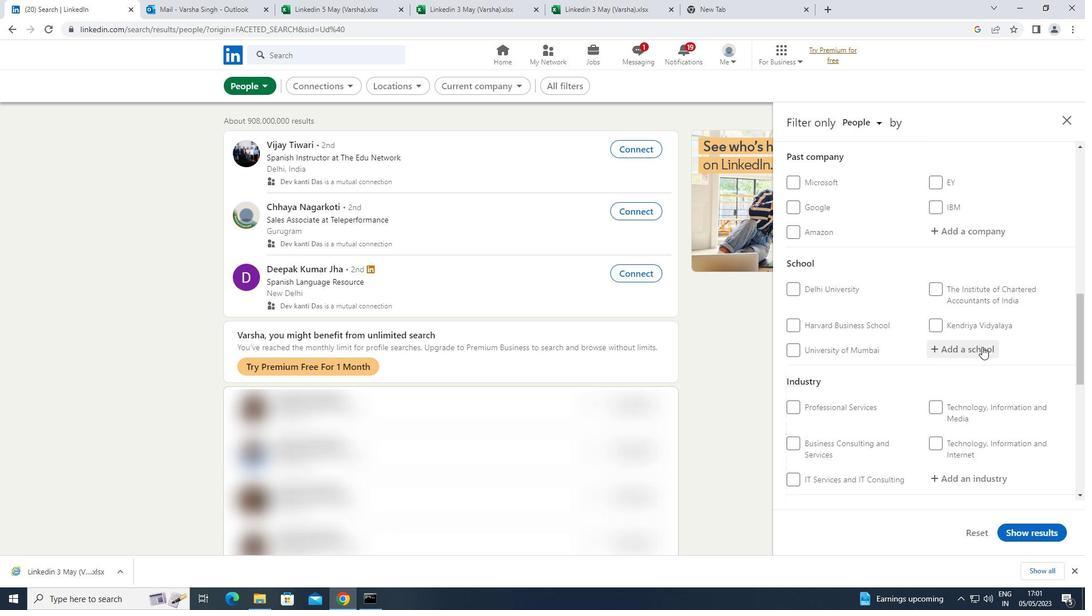 
Action: Mouse pressed left at (980, 349)
Screenshot: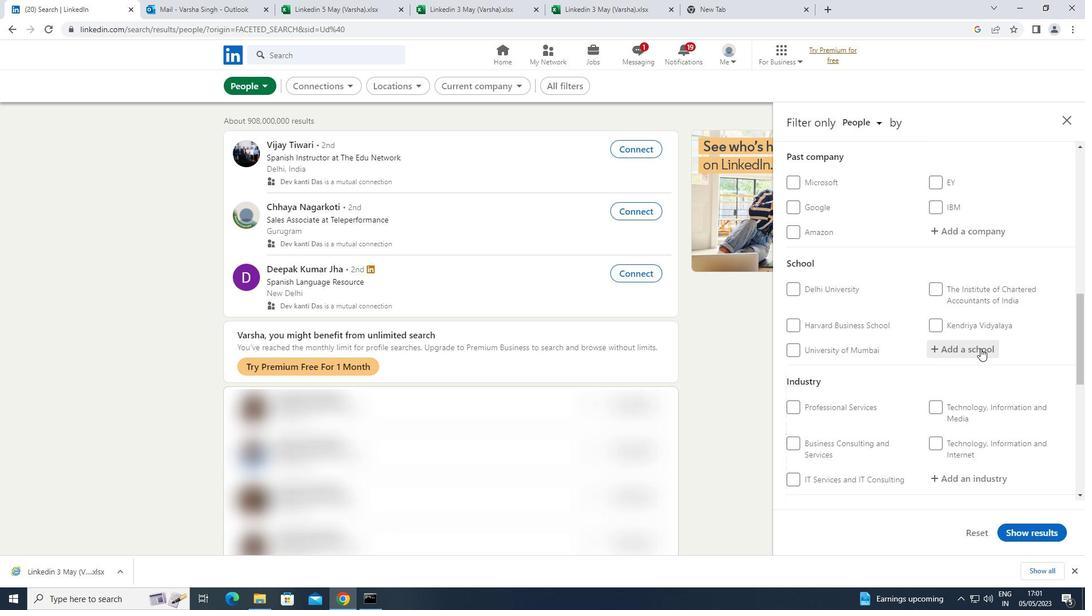 
Action: Key pressed <Key.shift>R.<Key.shift>M.<Key.shift><Key.shift><Key.shift>K<Key.space><Key.shift>ENG
Screenshot: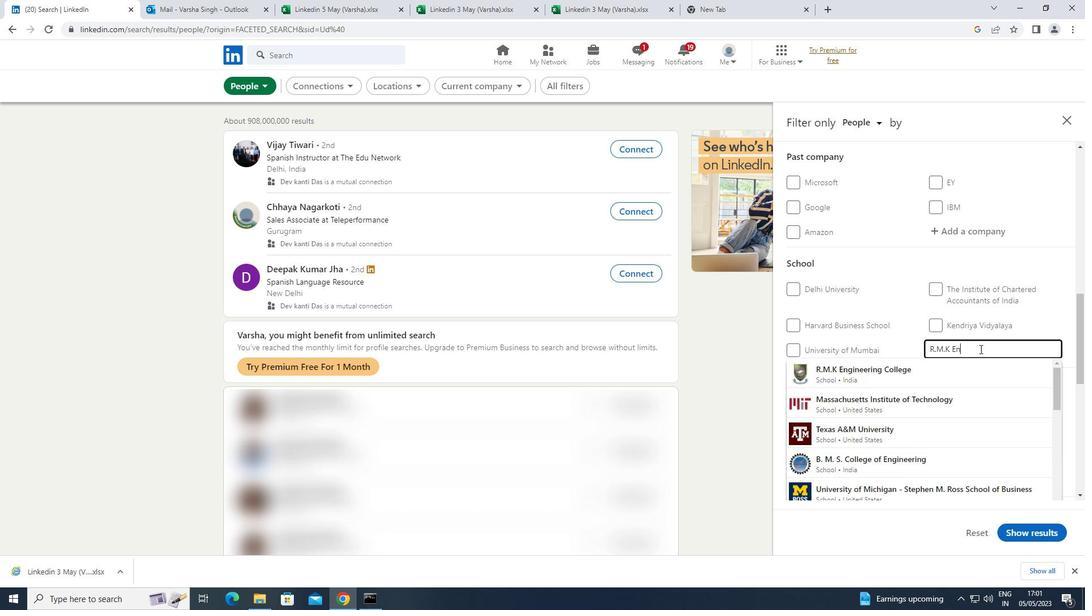 
Action: Mouse moved to (907, 368)
Screenshot: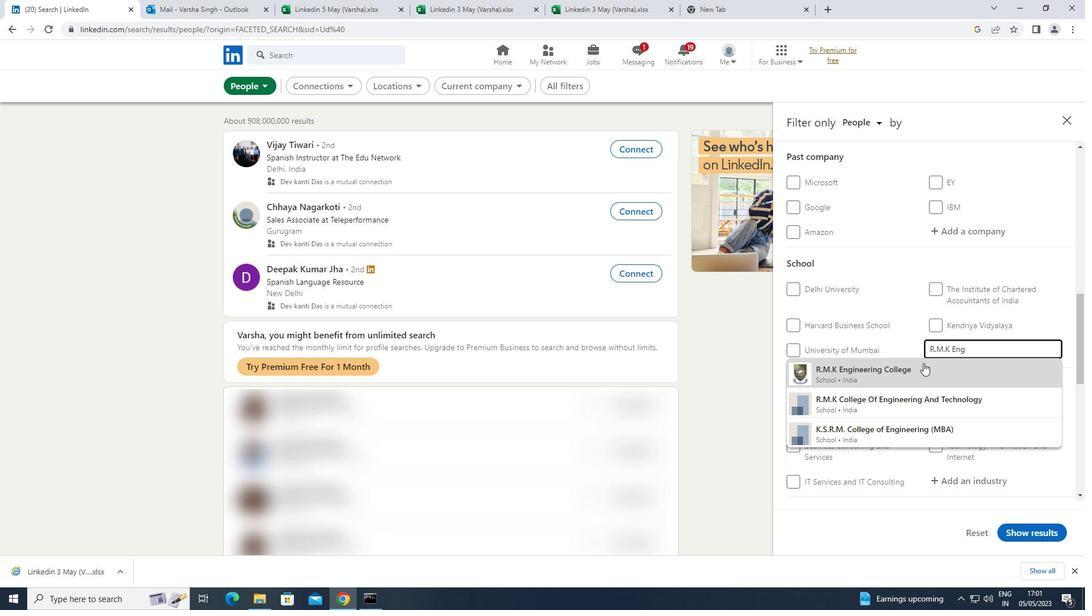 
Action: Mouse pressed left at (907, 368)
Screenshot: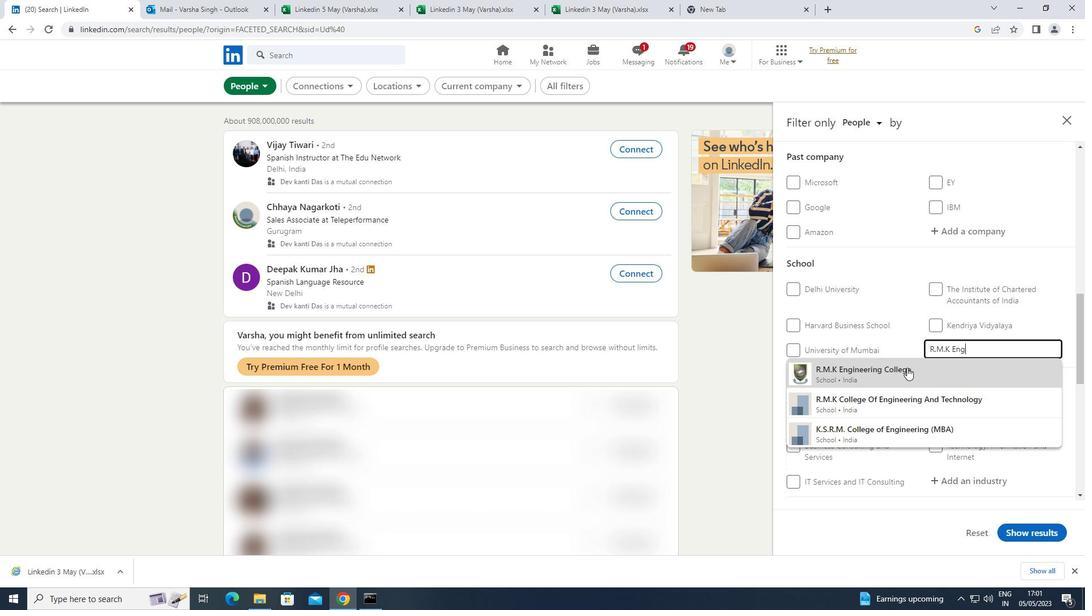 
Action: Mouse scrolled (907, 367) with delta (0, 0)
Screenshot: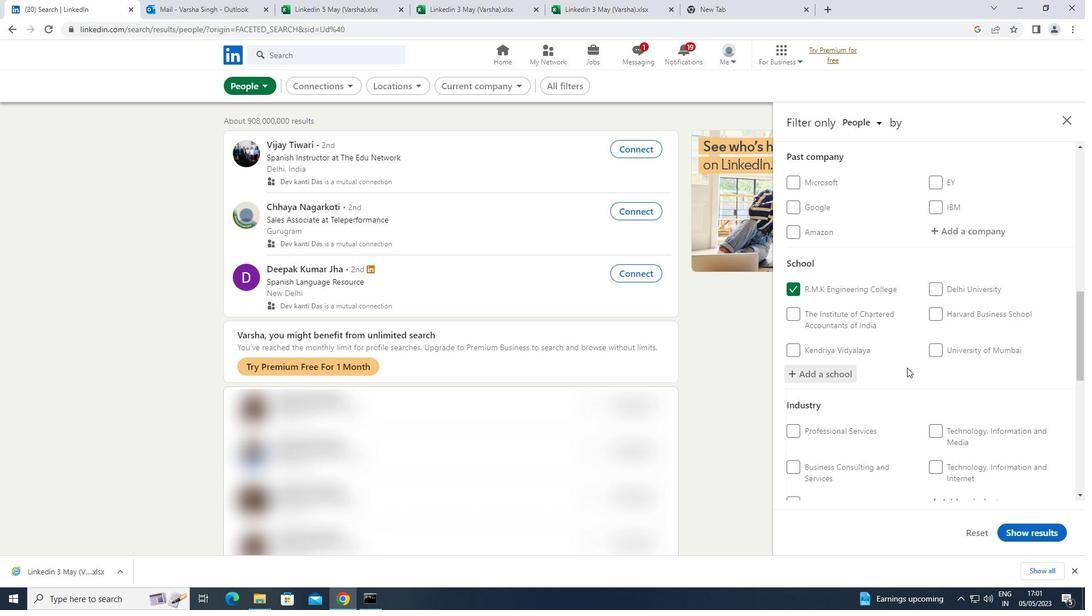 
Action: Mouse scrolled (907, 367) with delta (0, 0)
Screenshot: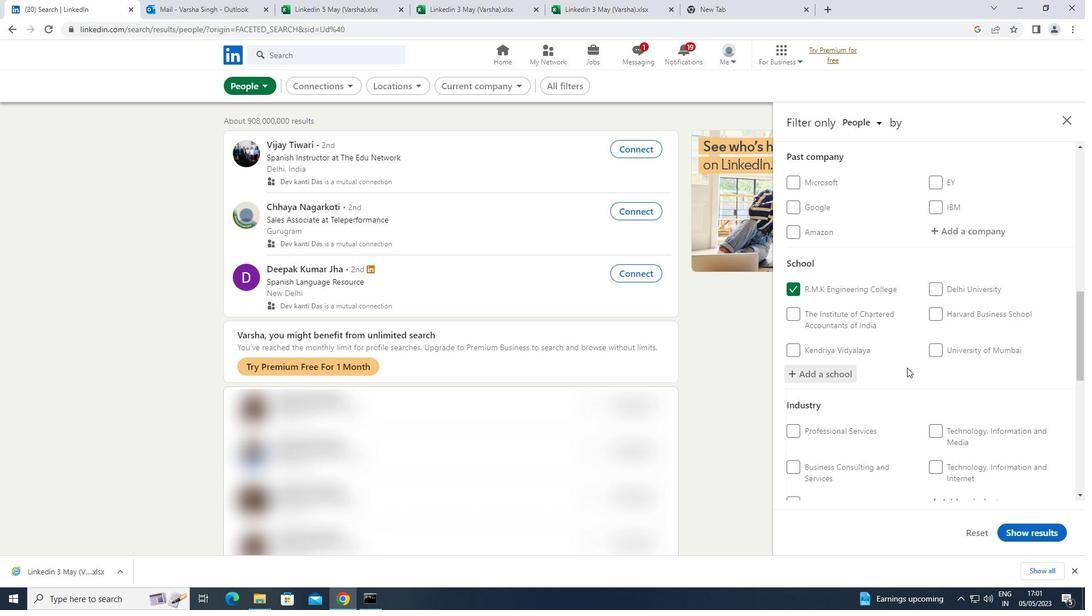 
Action: Mouse moved to (964, 394)
Screenshot: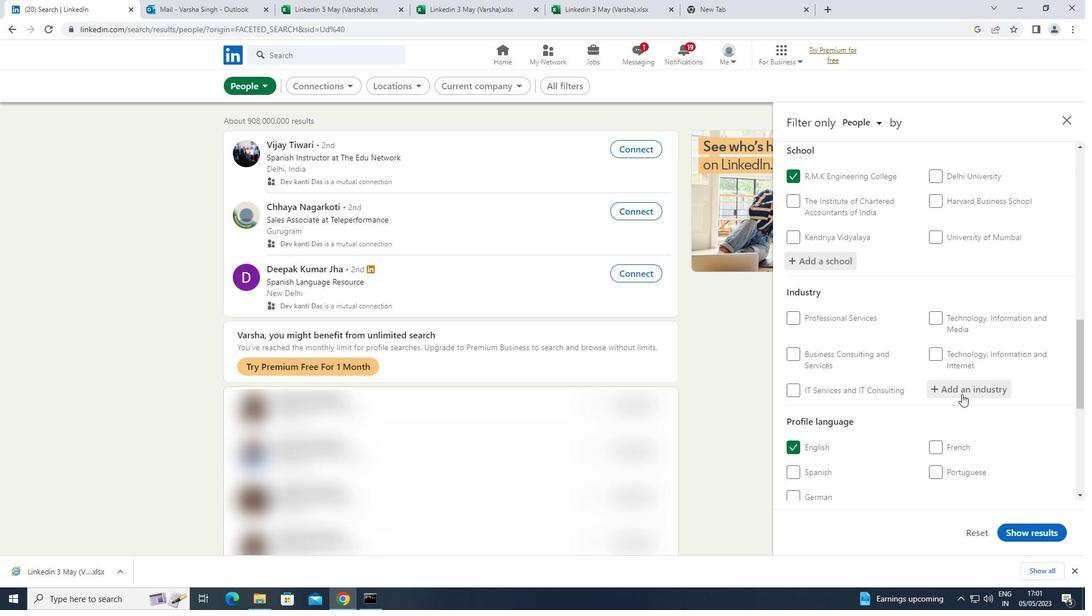 
Action: Mouse pressed left at (964, 394)
Screenshot: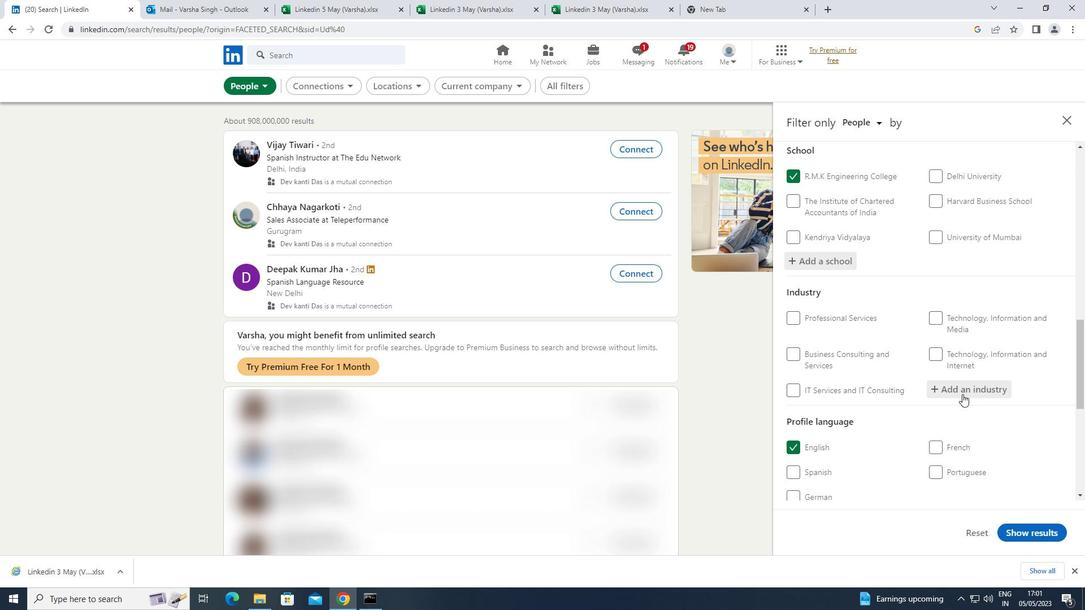 
Action: Key pressed <Key.shift>COMPUTER
Screenshot: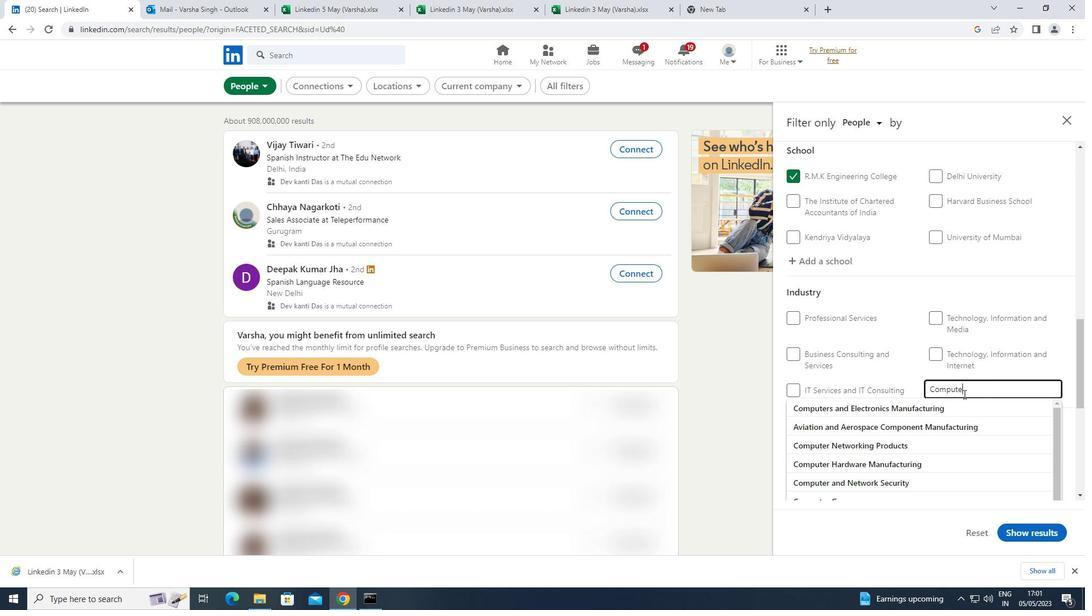 
Action: Mouse moved to (911, 402)
Screenshot: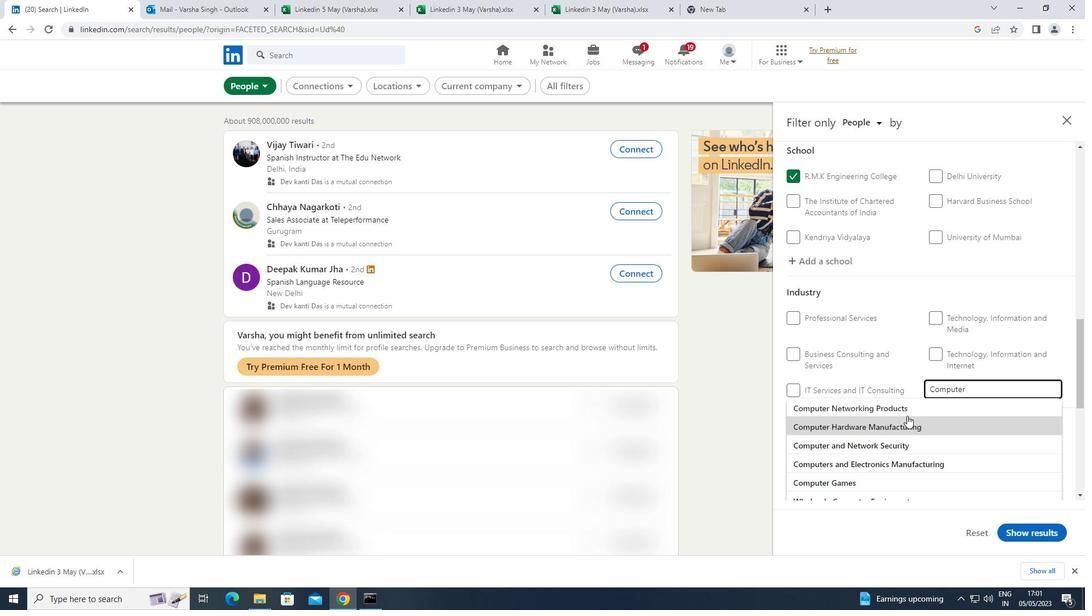 
Action: Mouse pressed left at (911, 402)
Screenshot: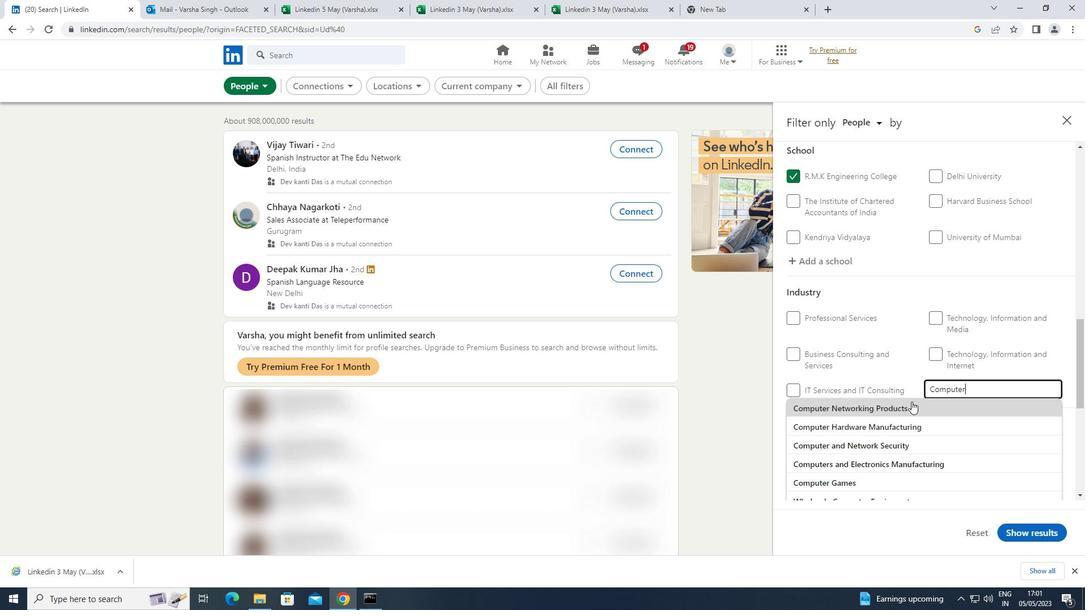 
Action: Mouse scrolled (911, 401) with delta (0, 0)
Screenshot: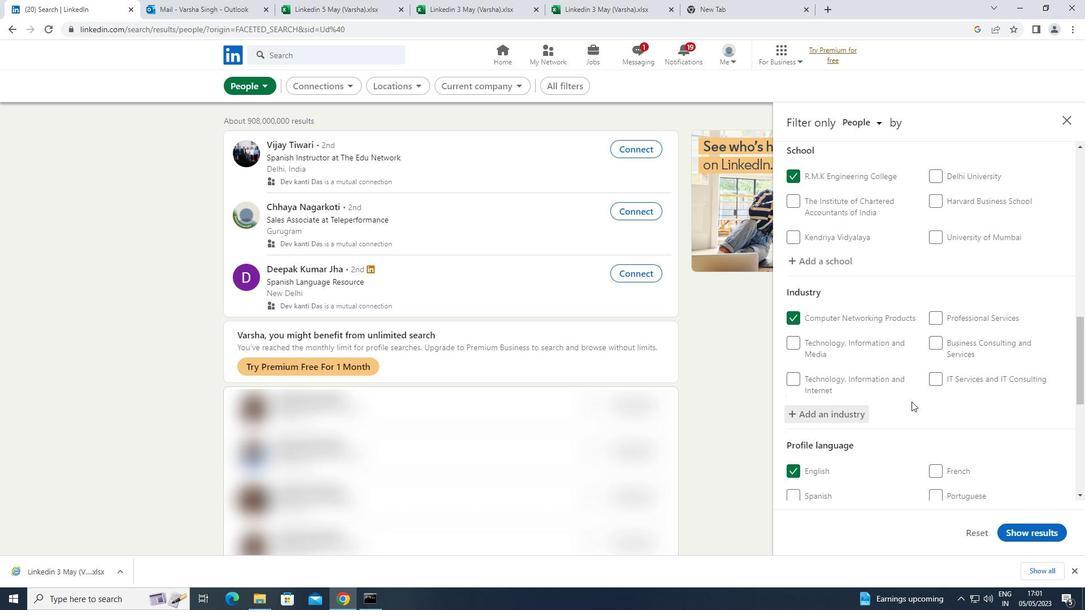 
Action: Mouse scrolled (911, 401) with delta (0, 0)
Screenshot: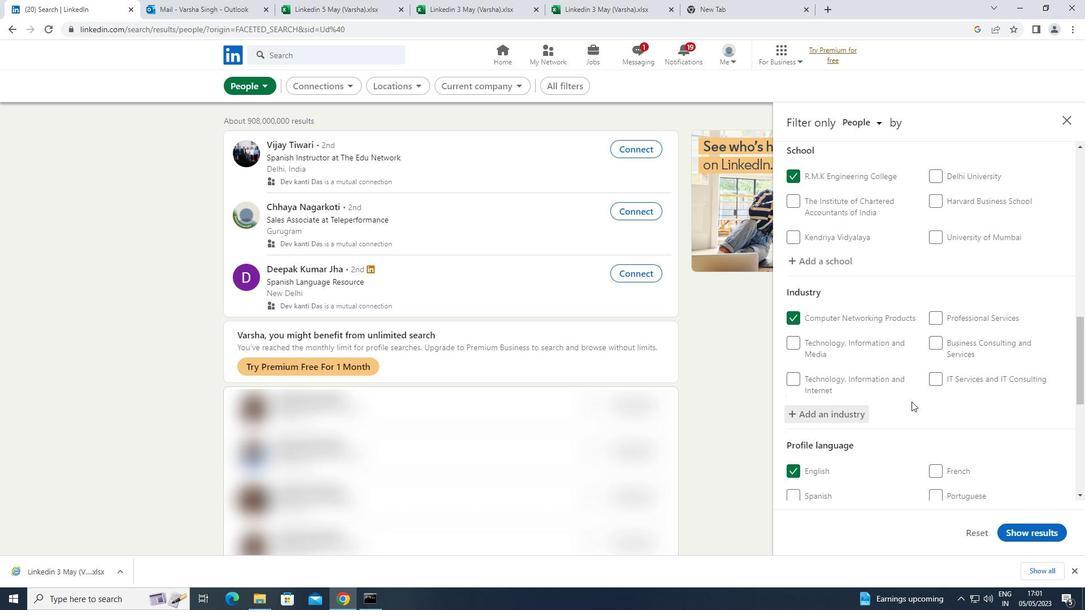 
Action: Mouse scrolled (911, 401) with delta (0, 0)
Screenshot: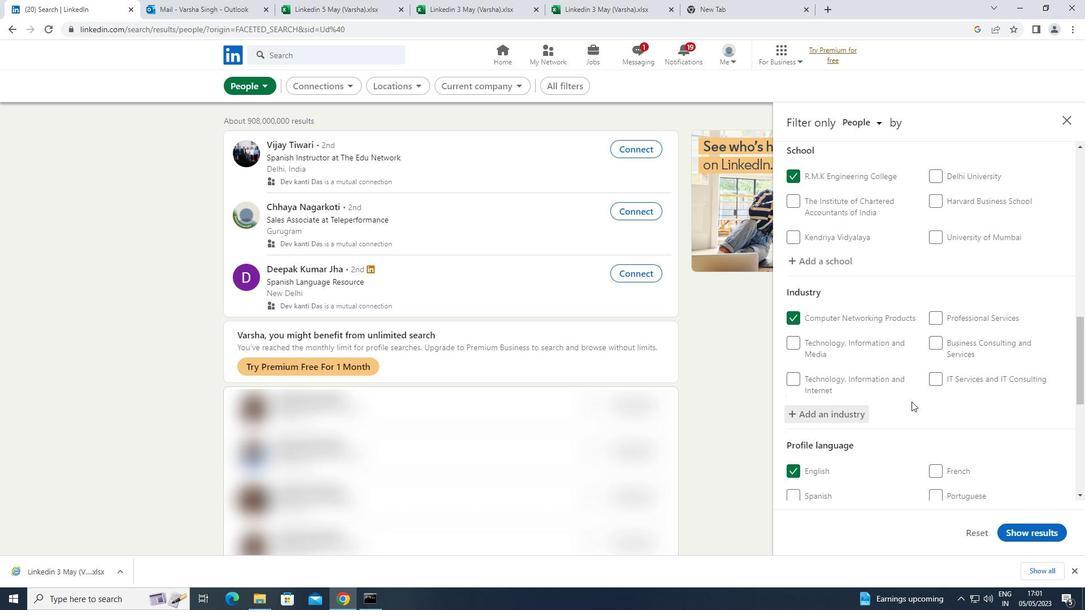 
Action: Mouse moved to (927, 405)
Screenshot: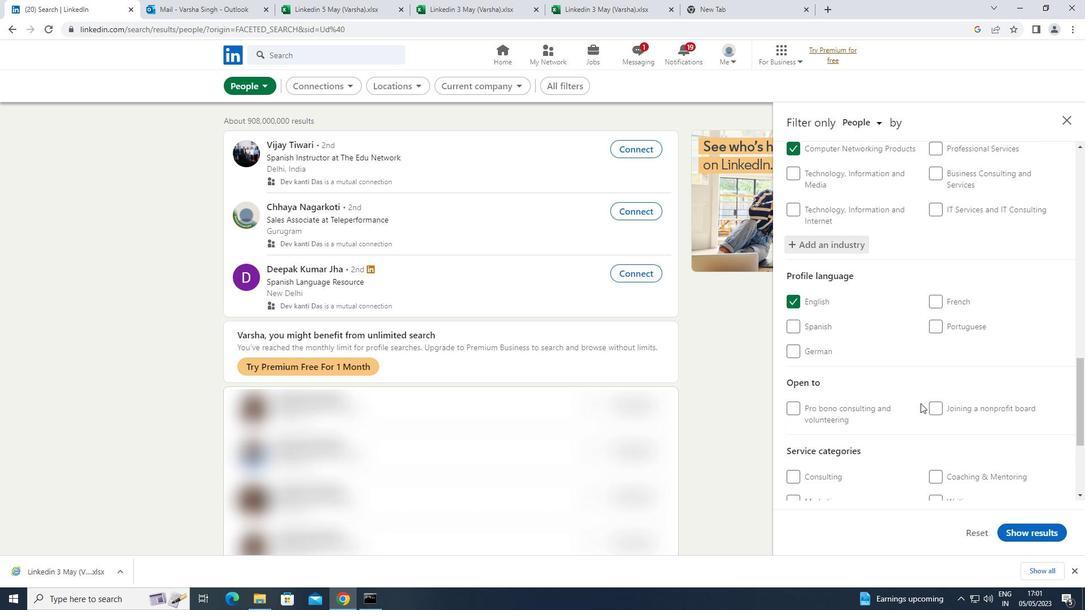 
Action: Mouse scrolled (927, 404) with delta (0, 0)
Screenshot: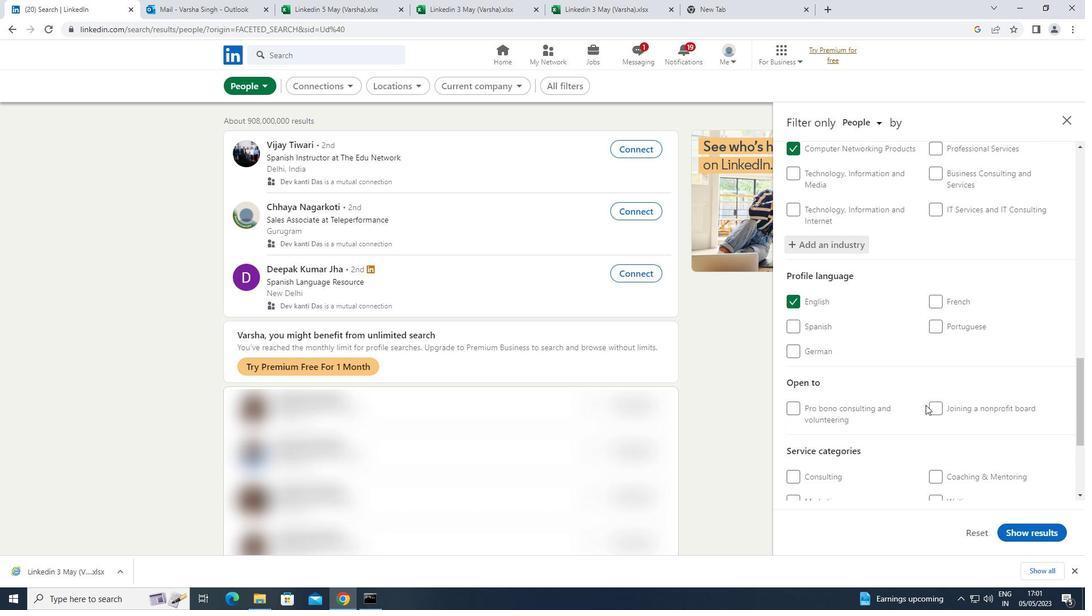 
Action: Mouse moved to (927, 405)
Screenshot: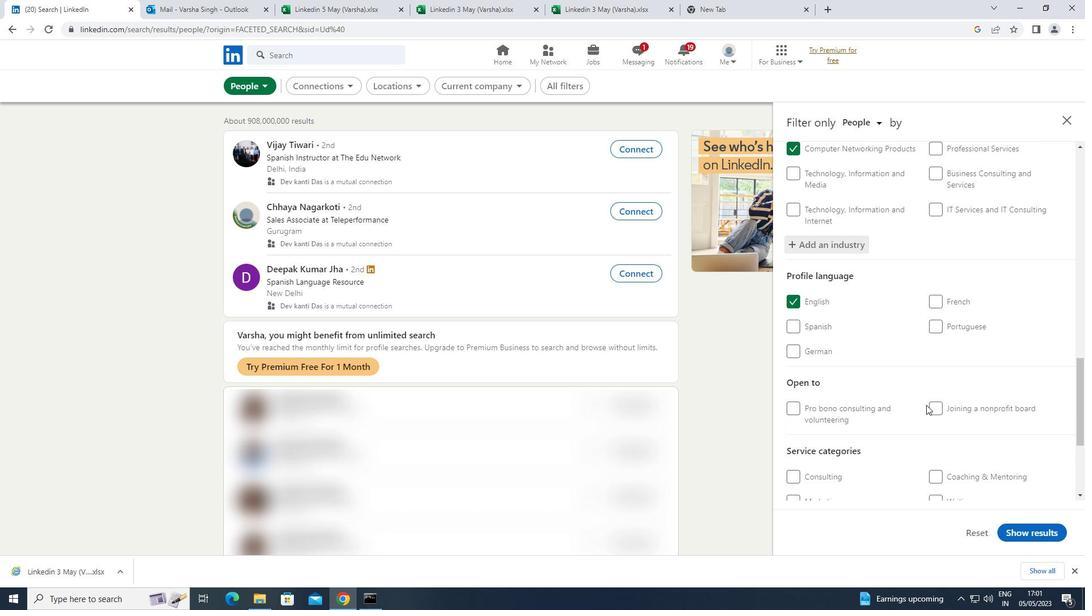 
Action: Mouse scrolled (927, 405) with delta (0, 0)
Screenshot: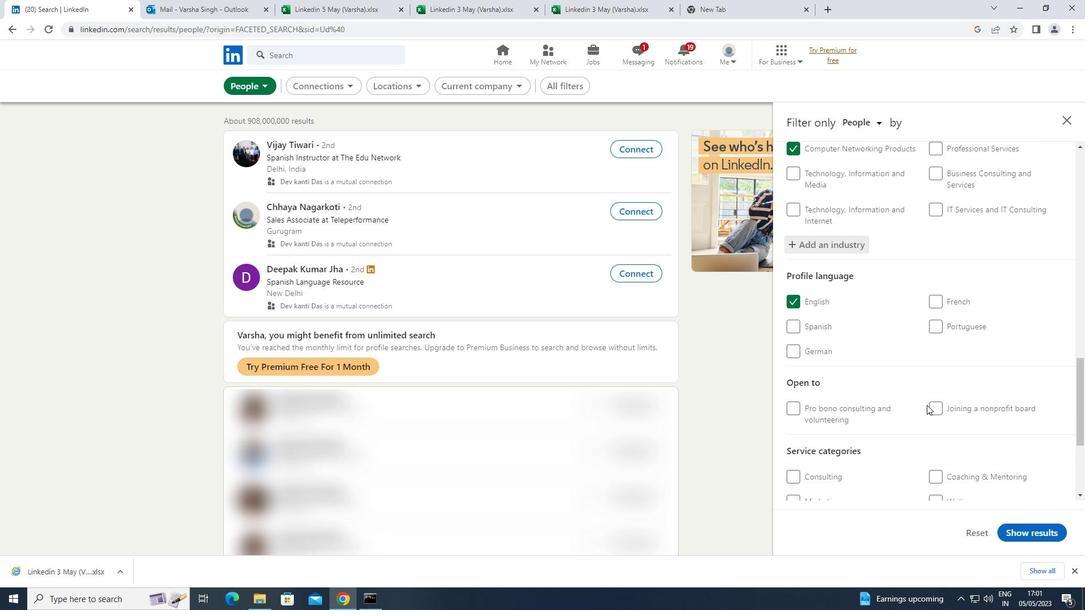 
Action: Mouse moved to (949, 411)
Screenshot: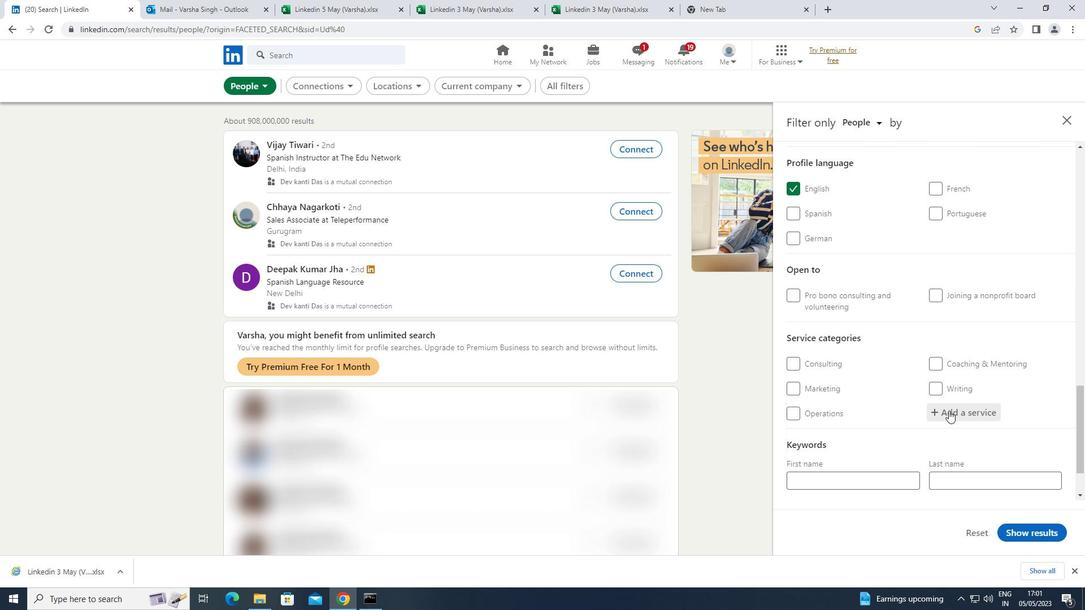 
Action: Mouse pressed left at (949, 411)
Screenshot: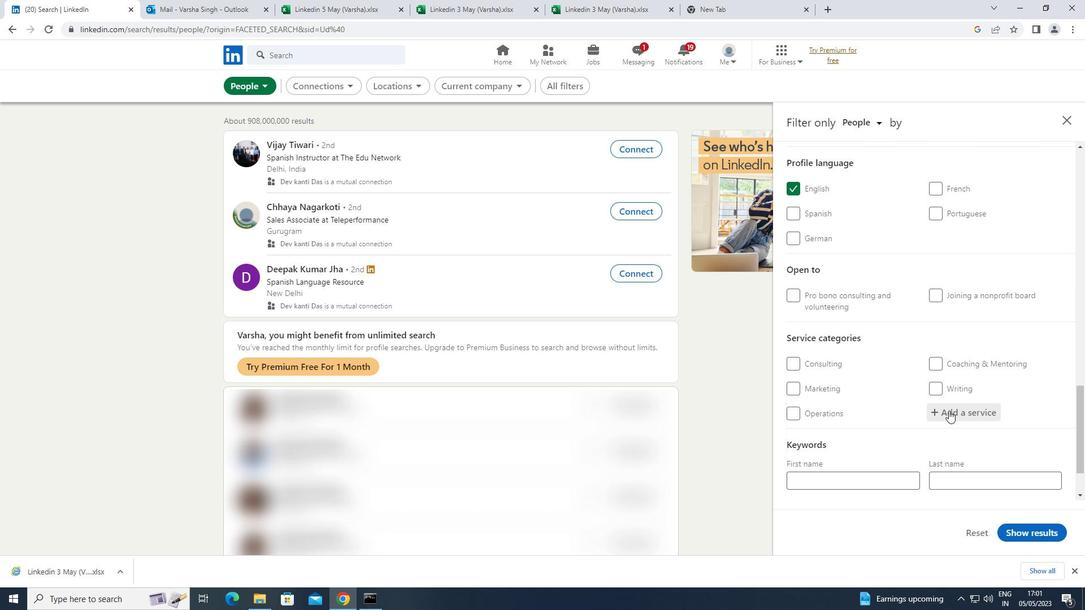
Action: Key pressed <Key.shift>WEDDING
Screenshot: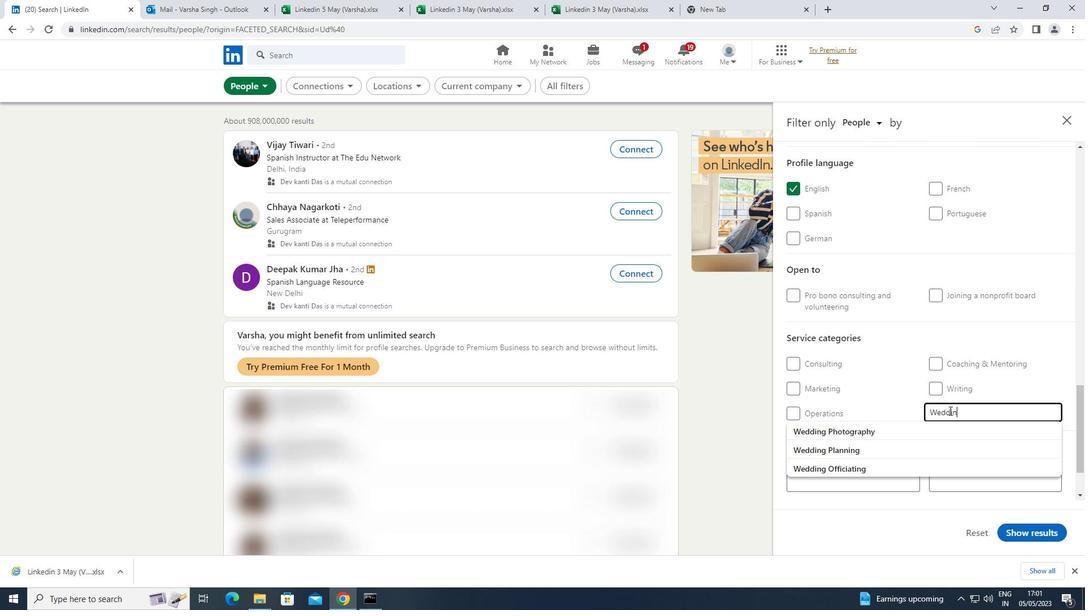 
Action: Mouse moved to (866, 450)
Screenshot: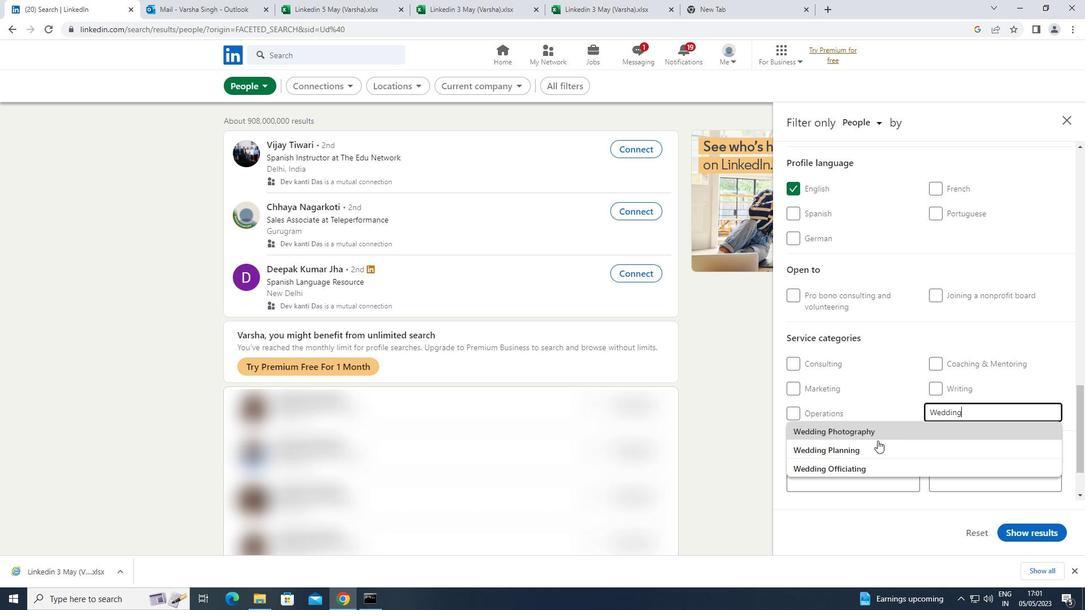 
Action: Mouse pressed left at (866, 450)
Screenshot: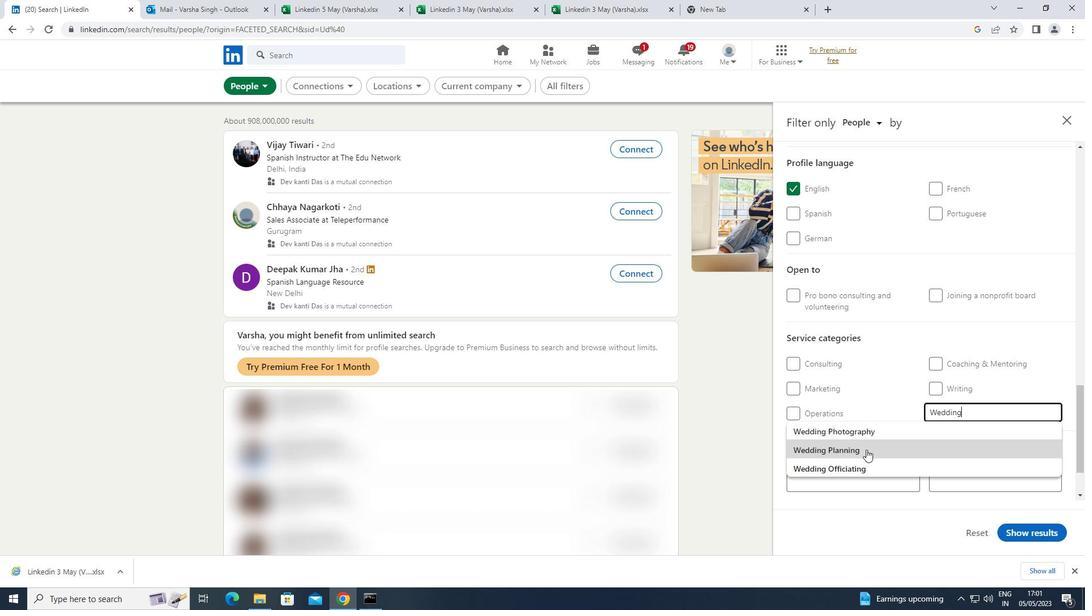 
Action: Mouse scrolled (866, 449) with delta (0, 0)
Screenshot: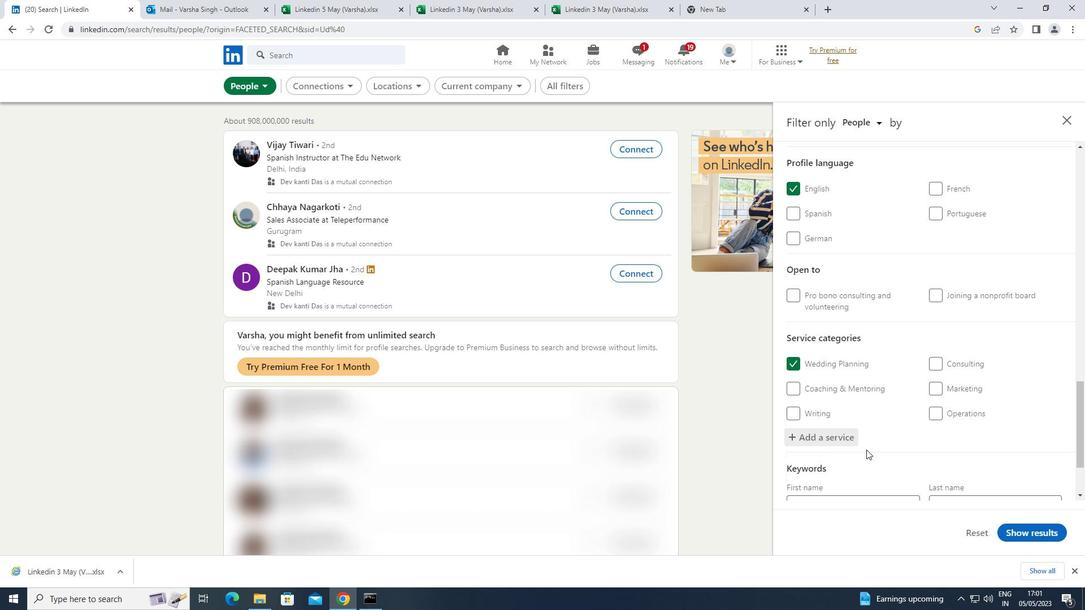
Action: Mouse scrolled (866, 449) with delta (0, 0)
Screenshot: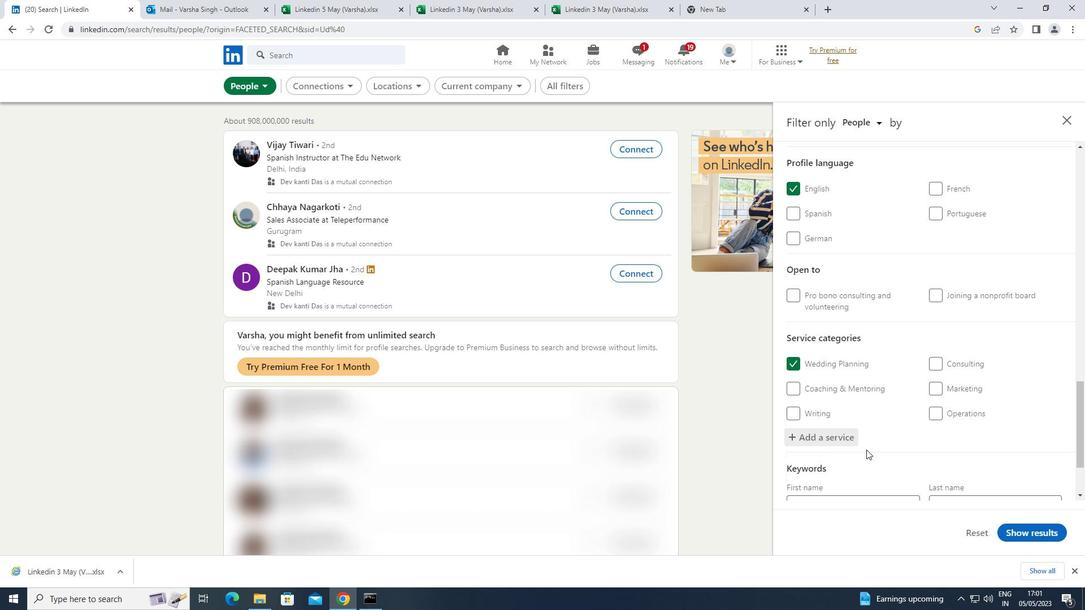 
Action: Mouse scrolled (866, 449) with delta (0, 0)
Screenshot: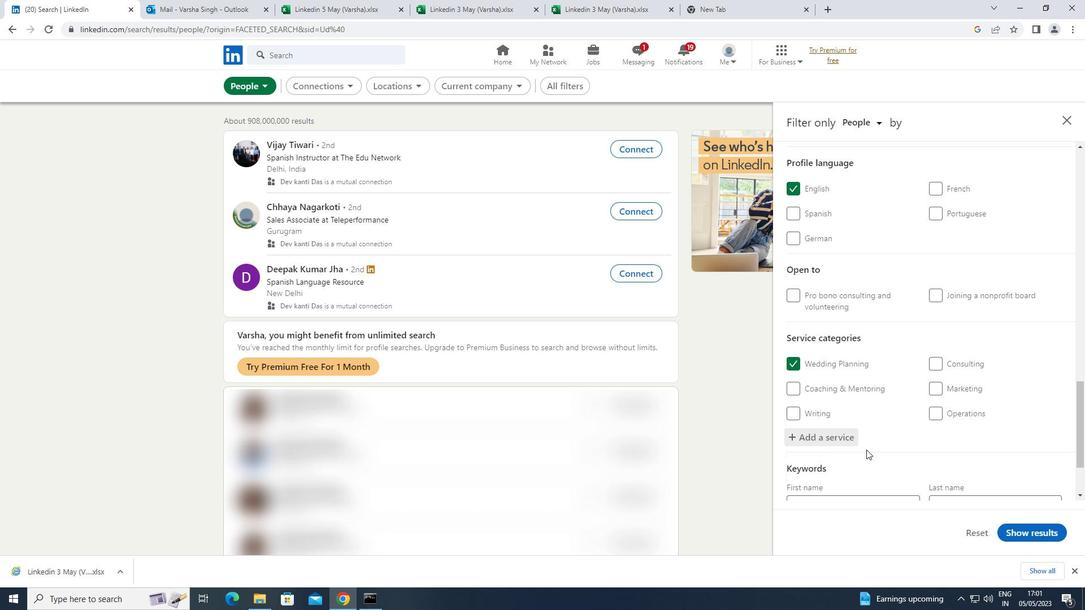 
Action: Mouse scrolled (866, 449) with delta (0, 0)
Screenshot: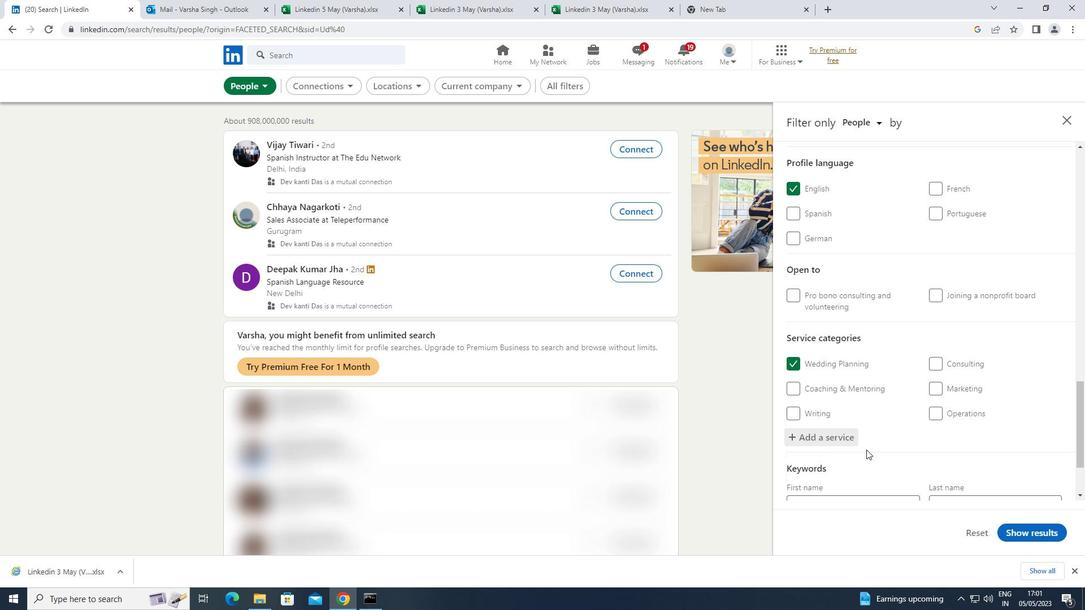 
Action: Mouse scrolled (866, 449) with delta (0, 0)
Screenshot: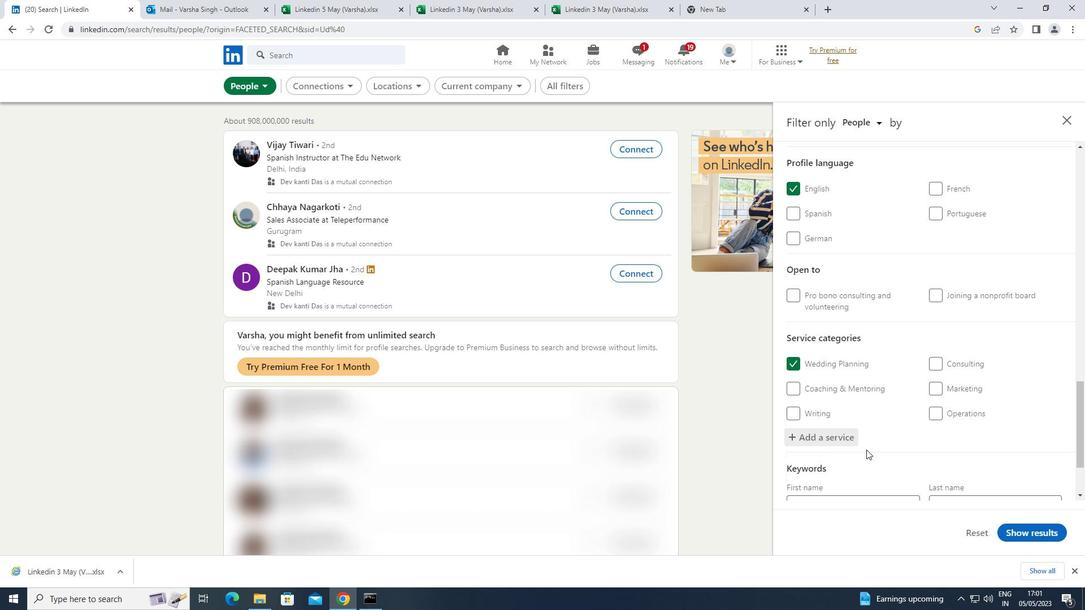 
Action: Mouse pressed left at (866, 450)
Screenshot: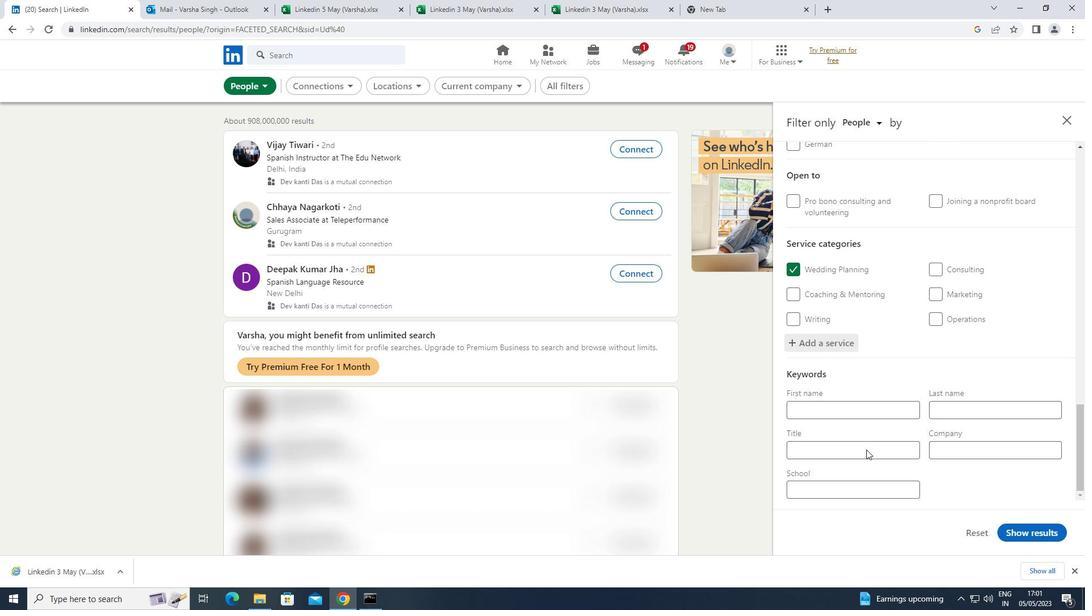 
Action: Key pressed <Key.shift>PERSONAL<Key.space><Key.shift>ASSISTANT
Screenshot: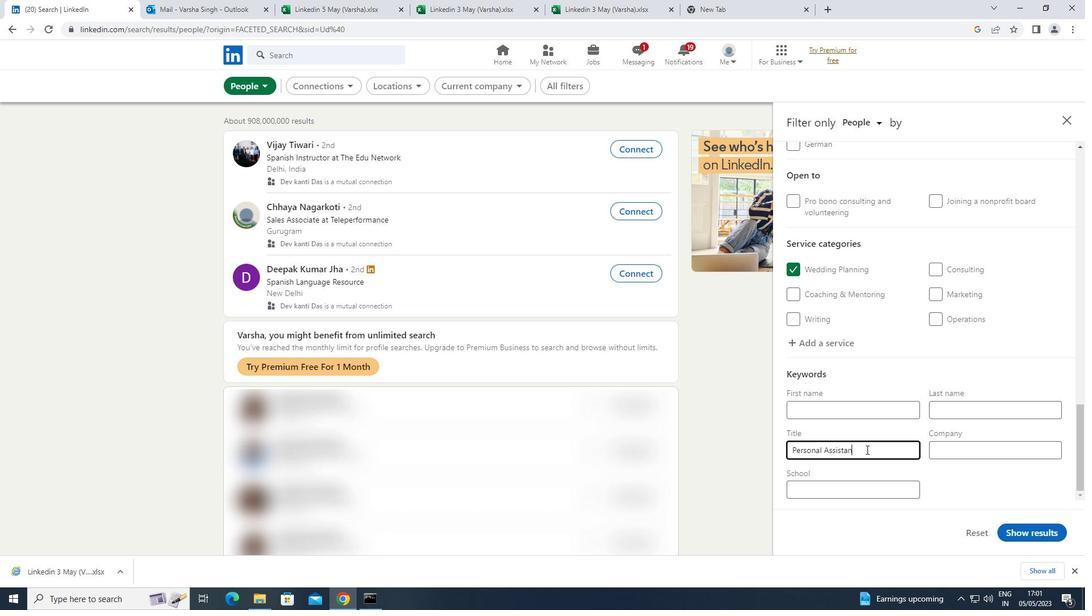 
Action: Mouse moved to (1012, 534)
Screenshot: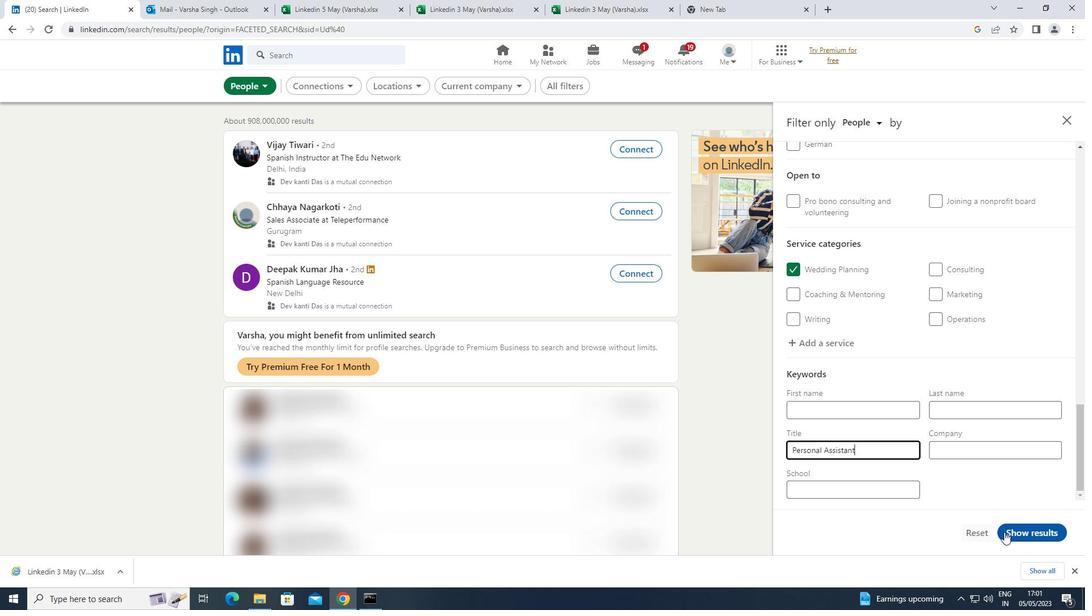 
Action: Mouse pressed left at (1012, 534)
Screenshot: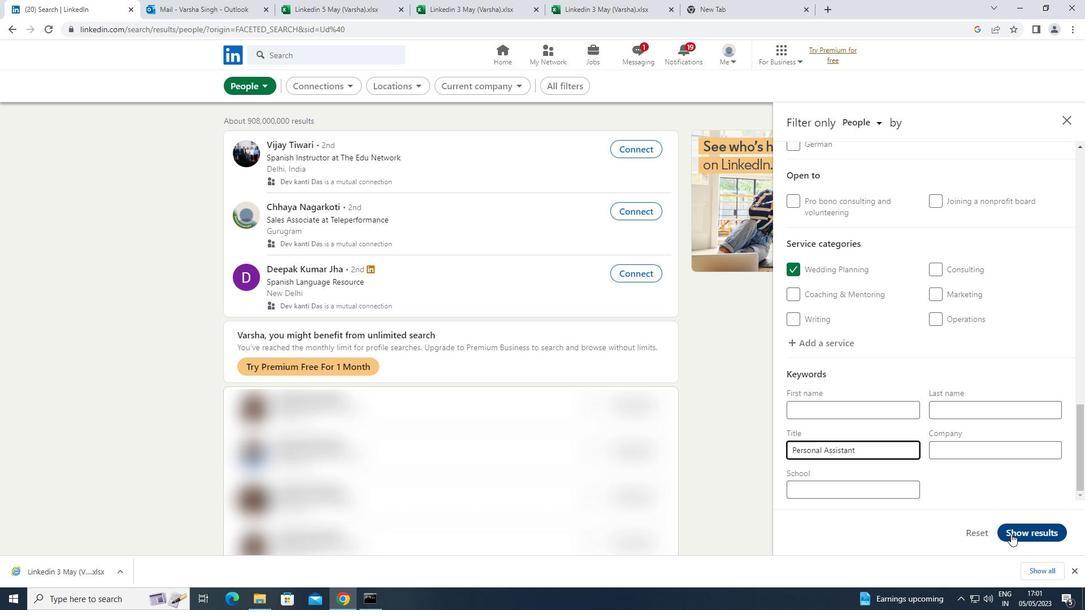 
